 Task: Open Card Harassment Prevention Training in Board Social Media Analytics to Workspace Financial Modelling and add a team member Softage.4@softage.net, a label Orange, a checklist Medical Malpractice Law, an attachment from Trello, a color Orange and finally, add a card description 'Plan and execute company team-building activity at a board game cafe' and a comment 'Given the potential complexity of this task, let us ensure that we have a clear plan and process in place before beginning.'. Add a start date 'Jan 04, 1900' with a due date 'Jan 11, 1900'
Action: Mouse moved to (474, 182)
Screenshot: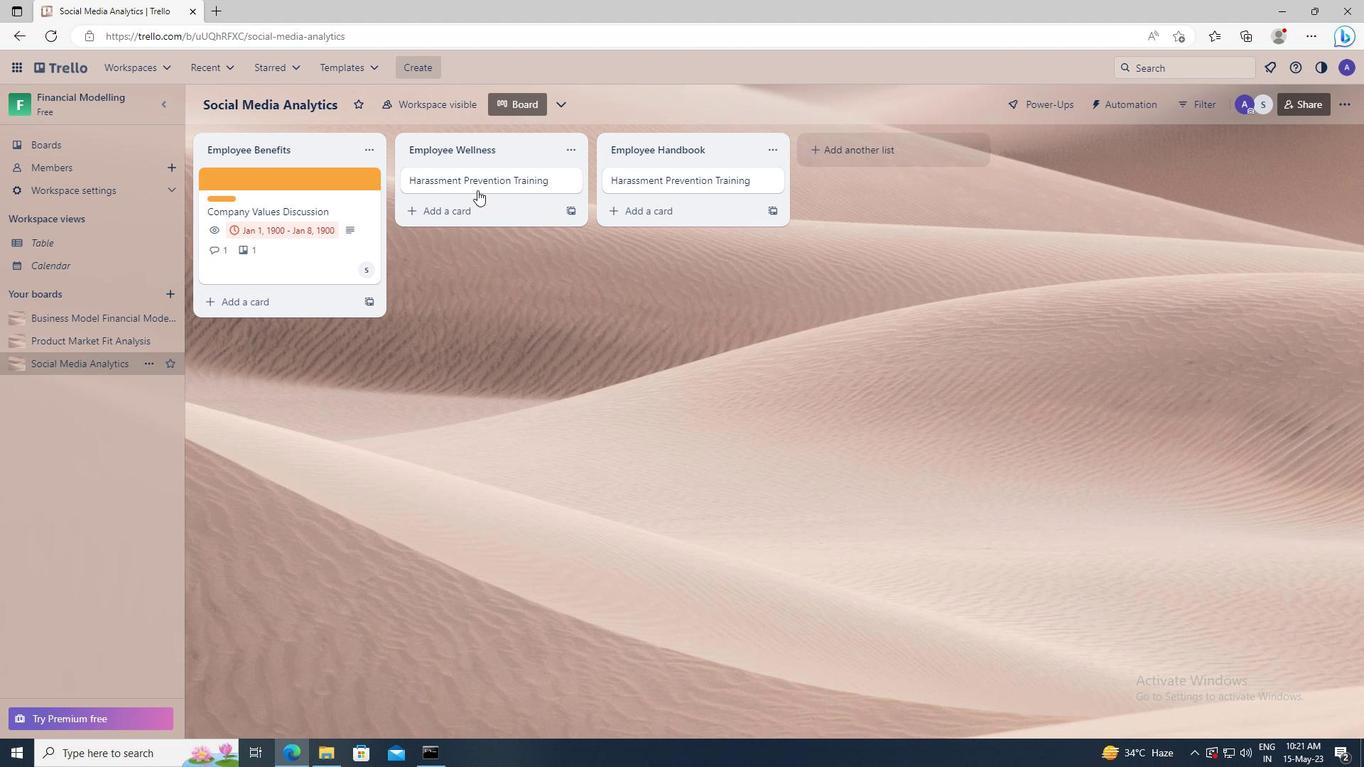 
Action: Mouse pressed left at (474, 182)
Screenshot: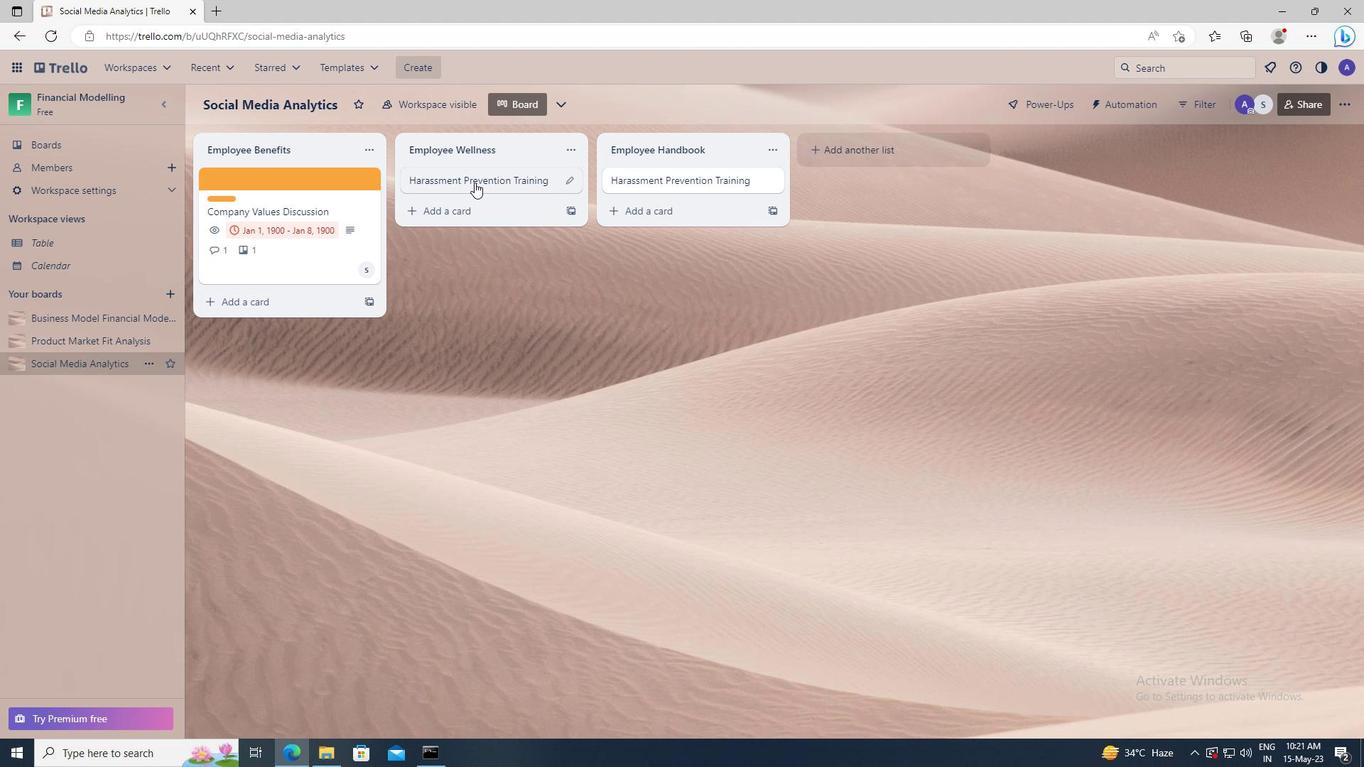 
Action: Mouse moved to (843, 230)
Screenshot: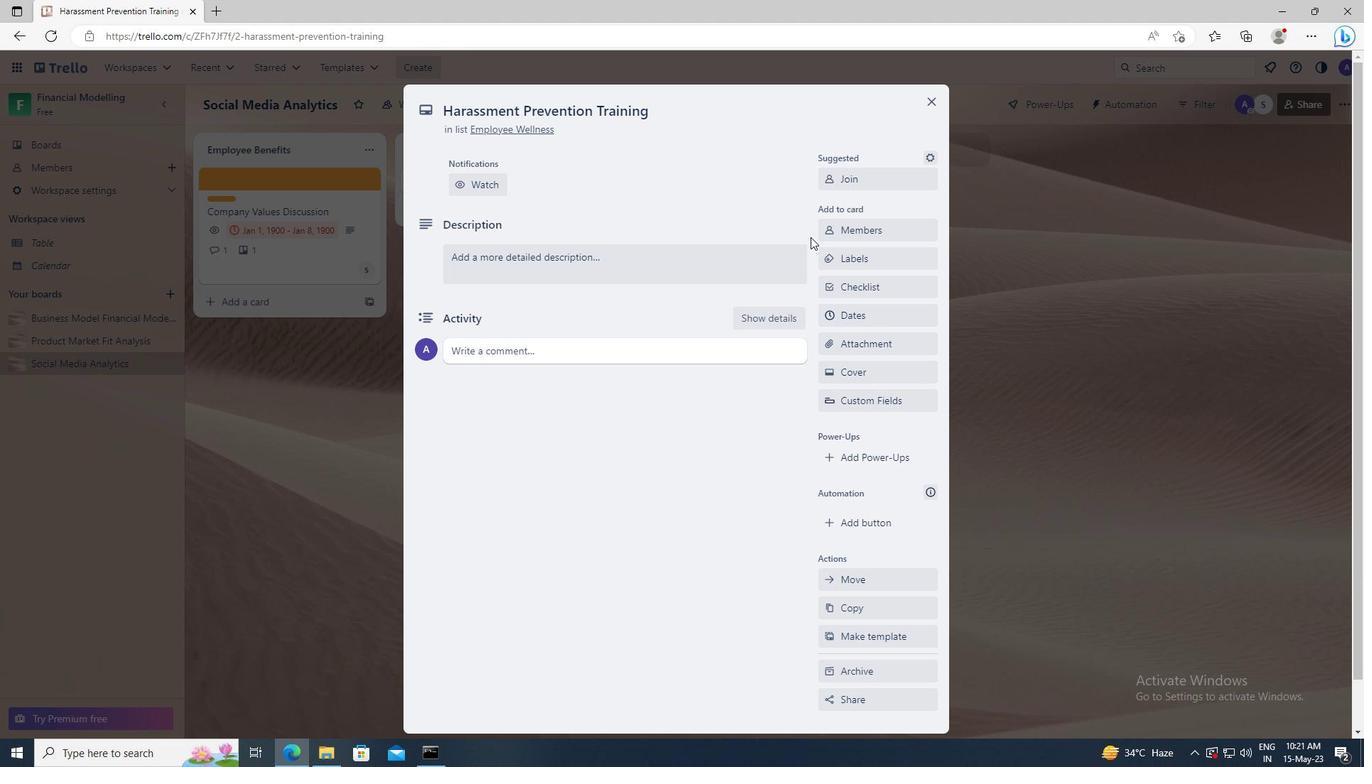 
Action: Mouse pressed left at (843, 230)
Screenshot: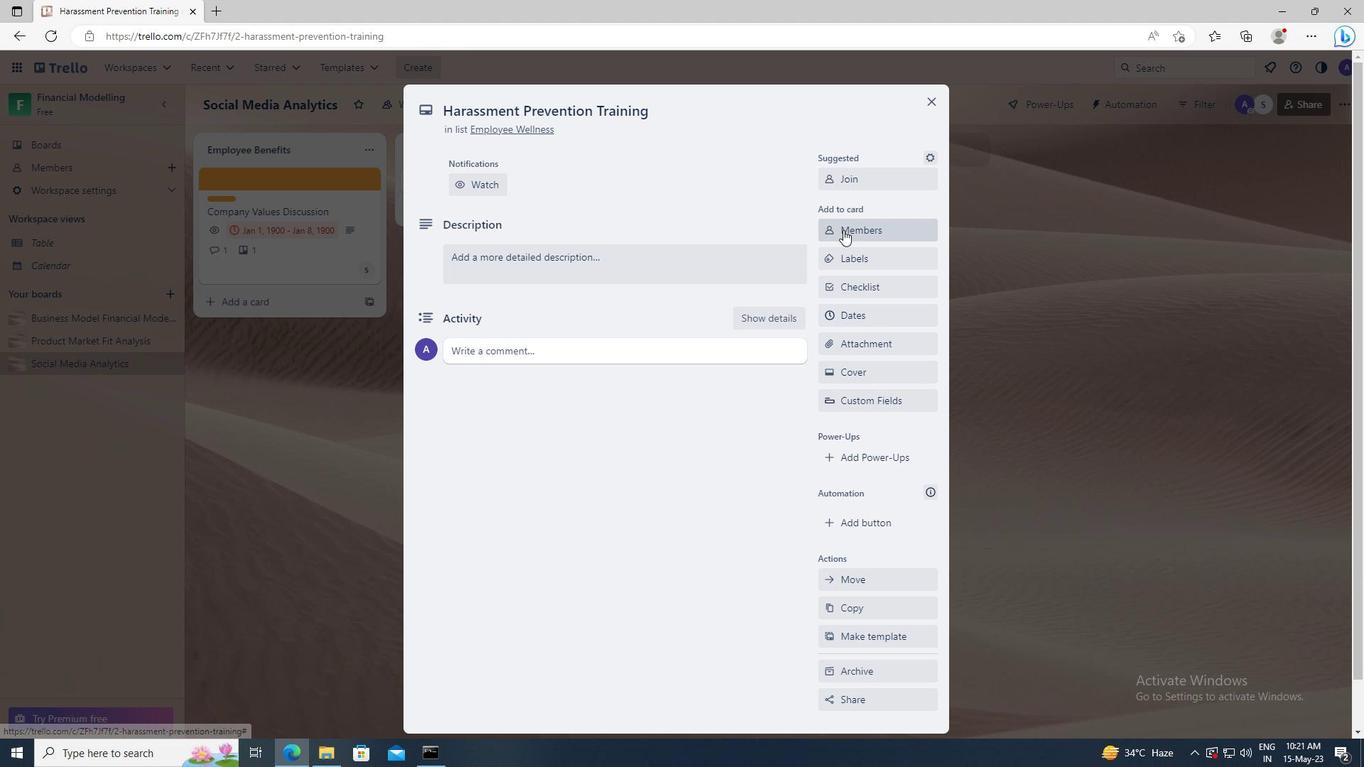 
Action: Mouse moved to (850, 293)
Screenshot: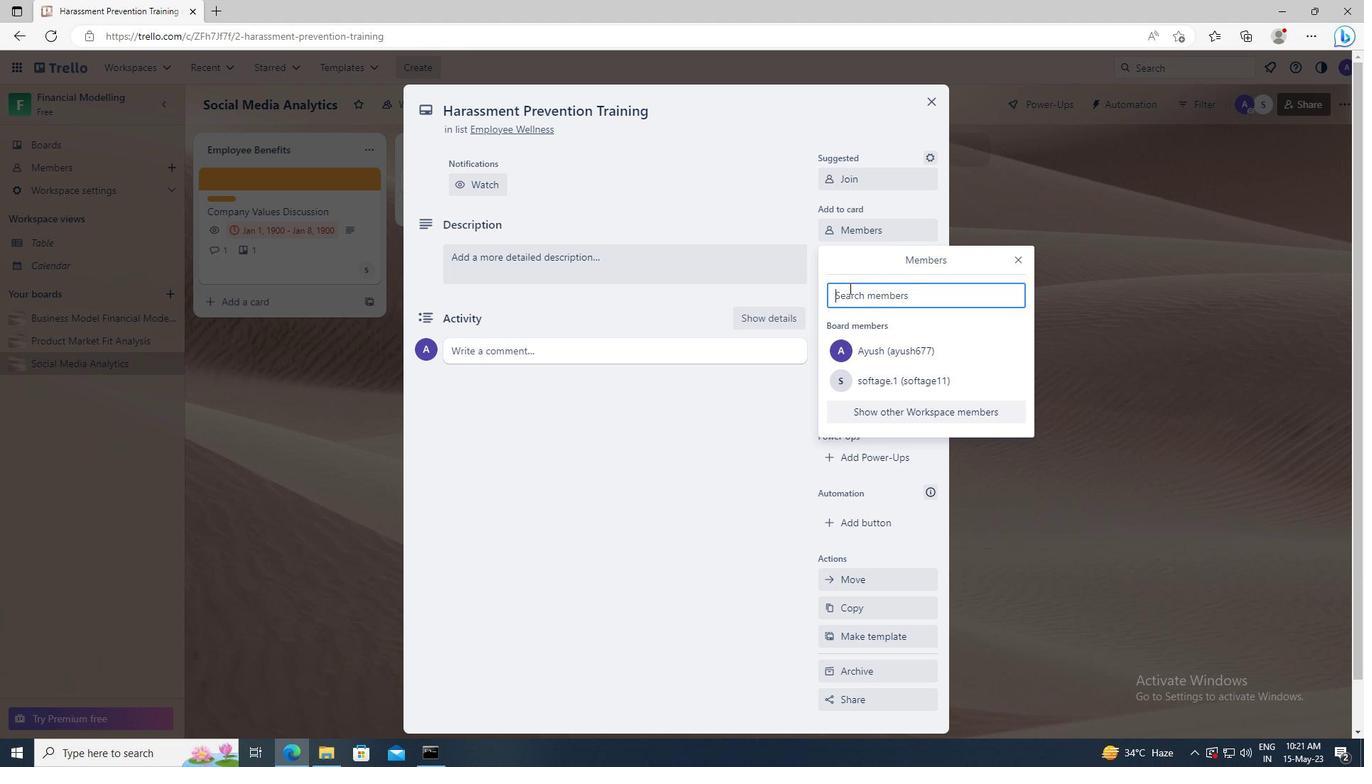 
Action: Mouse pressed left at (850, 293)
Screenshot: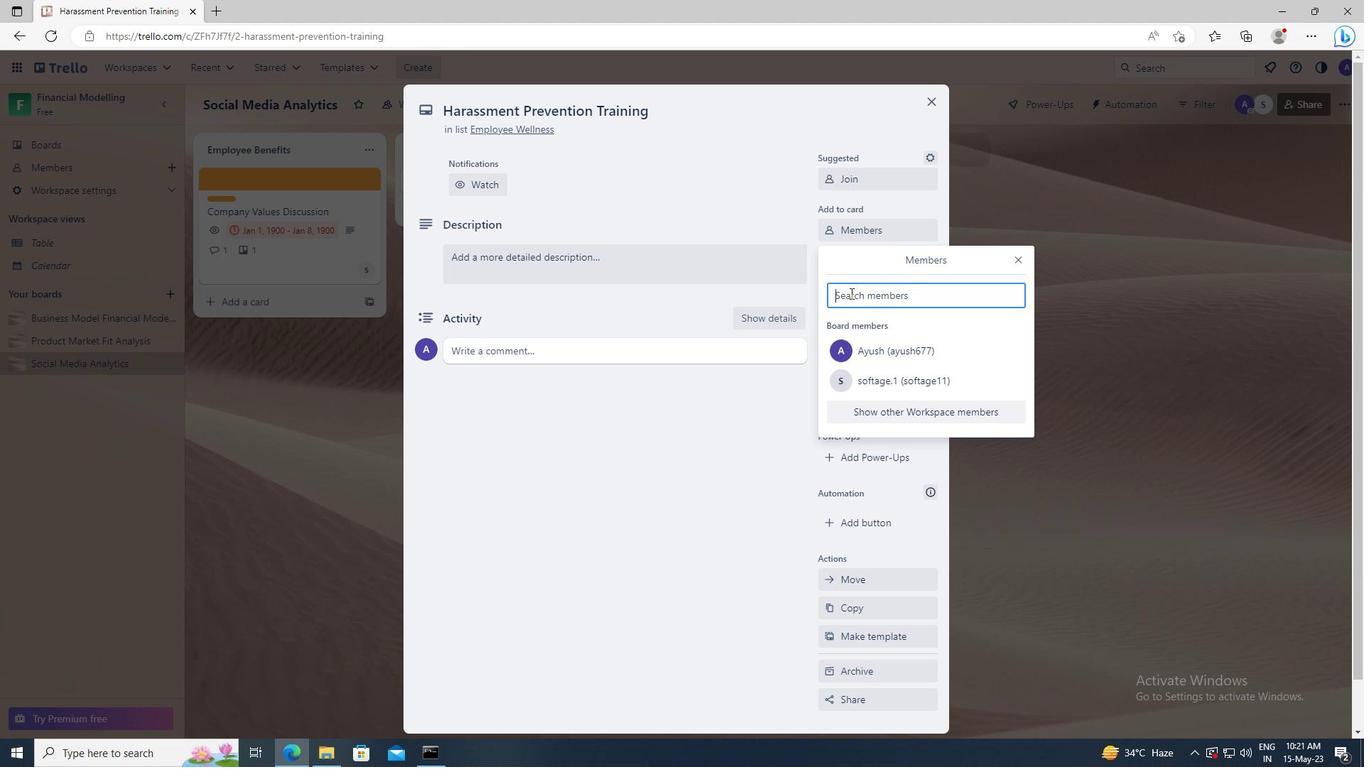 
Action: Key pressed <Key.shift>SOFTAGE.4
Screenshot: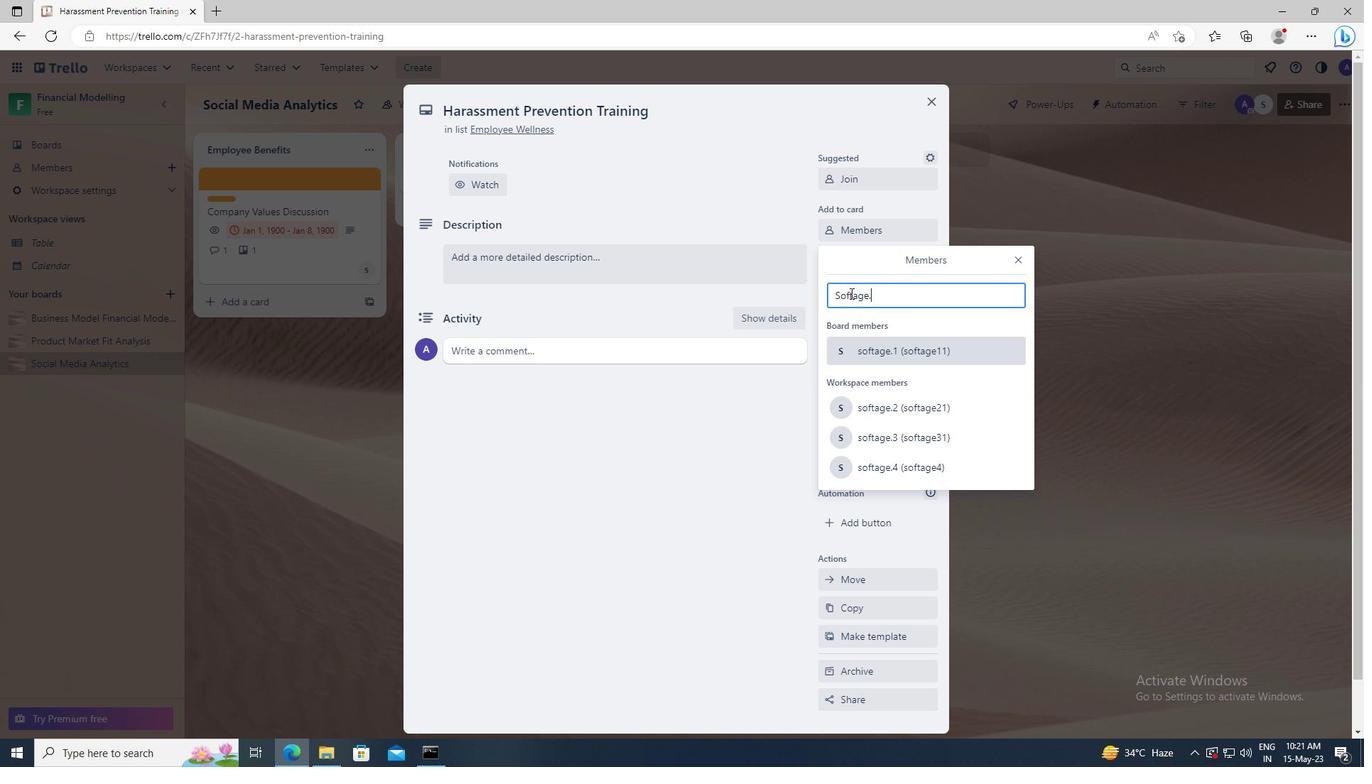 
Action: Mouse moved to (858, 426)
Screenshot: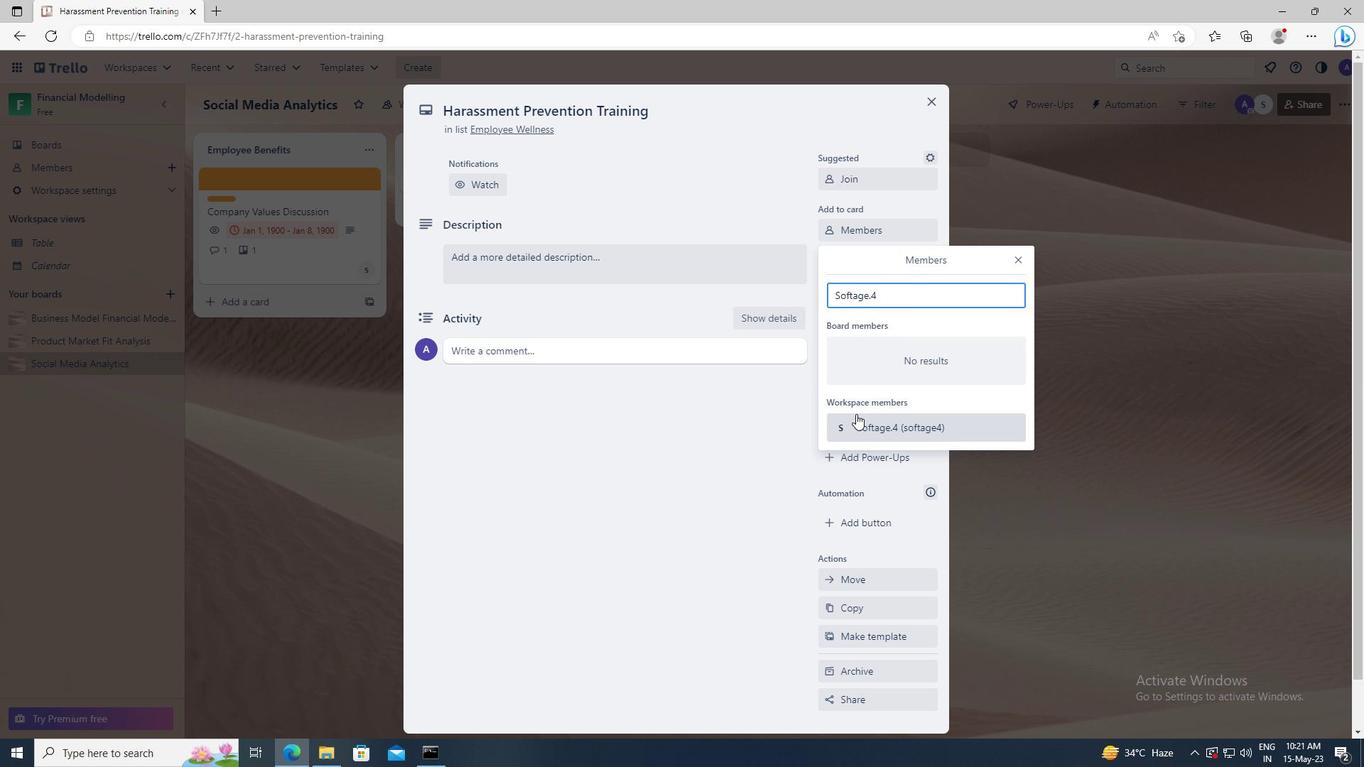 
Action: Mouse pressed left at (858, 426)
Screenshot: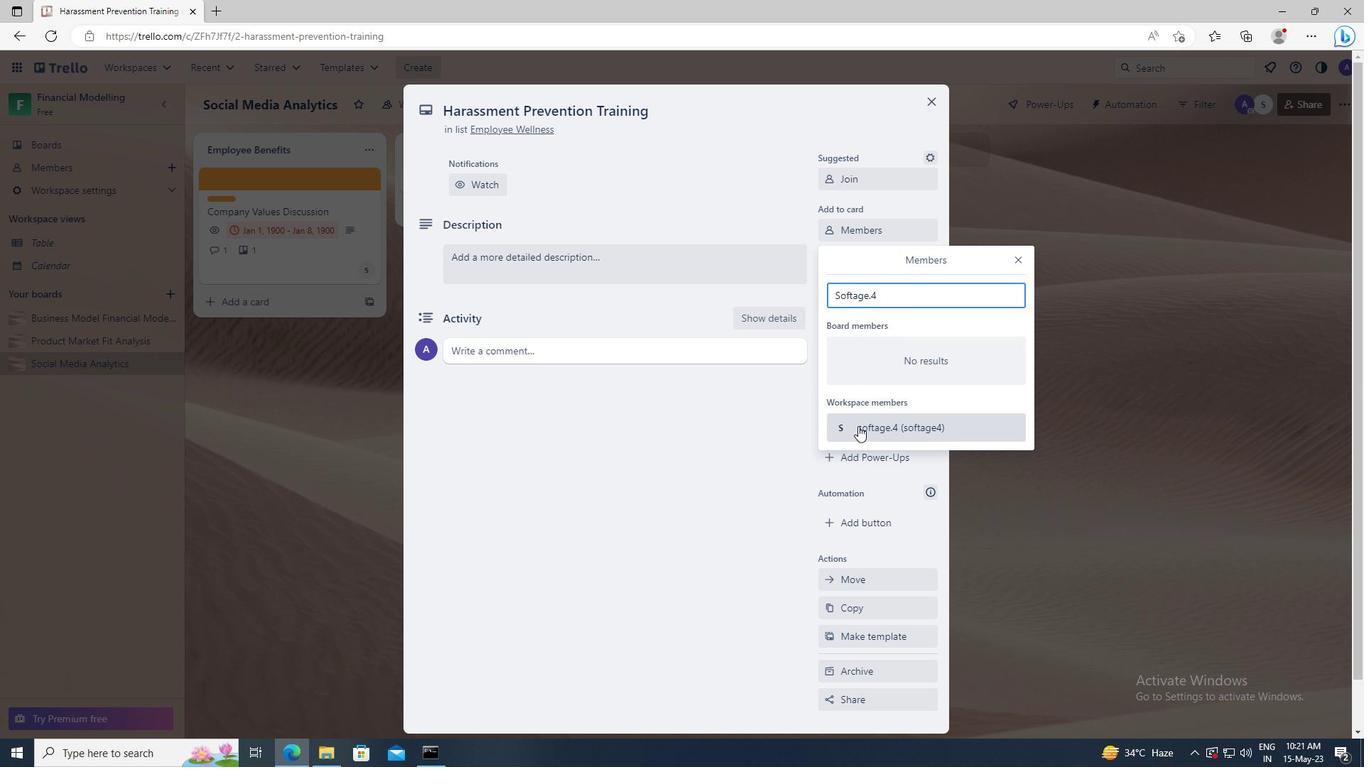 
Action: Mouse moved to (1016, 259)
Screenshot: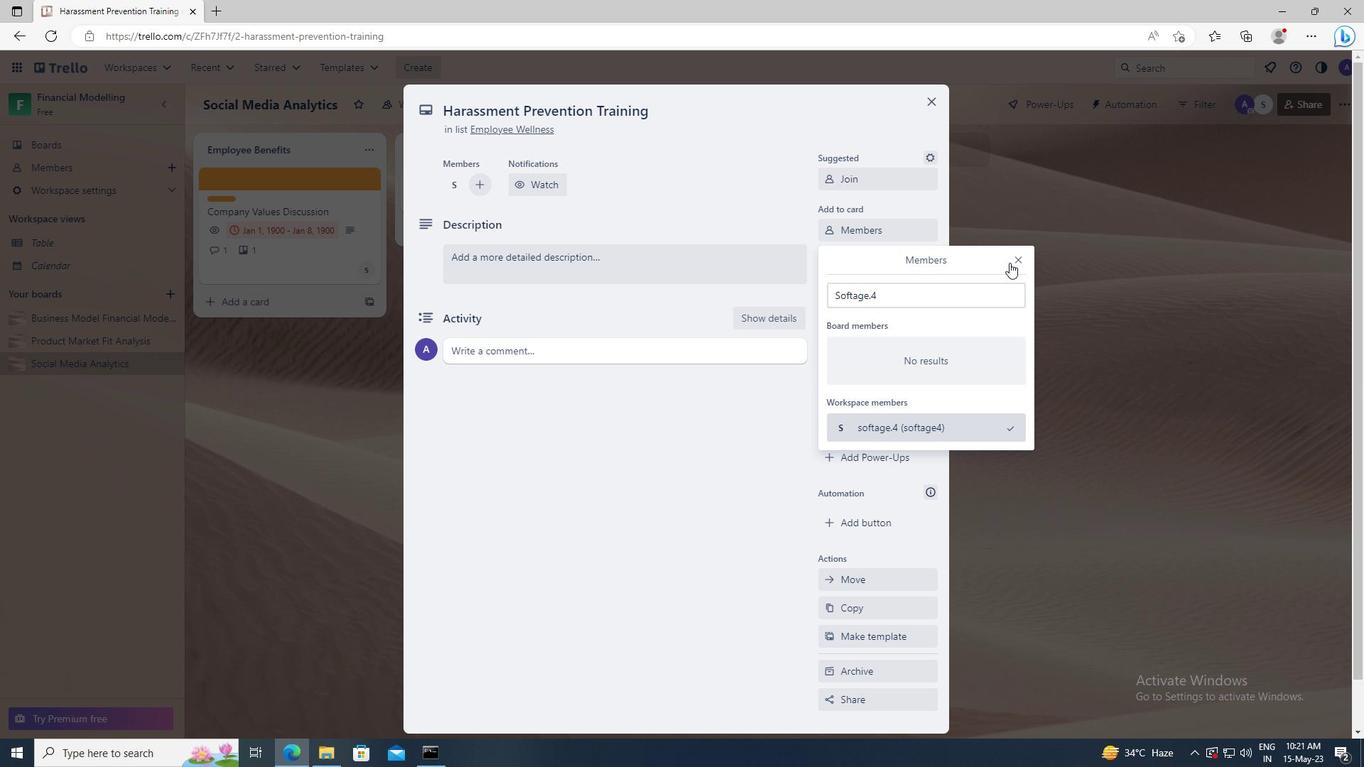 
Action: Mouse pressed left at (1016, 259)
Screenshot: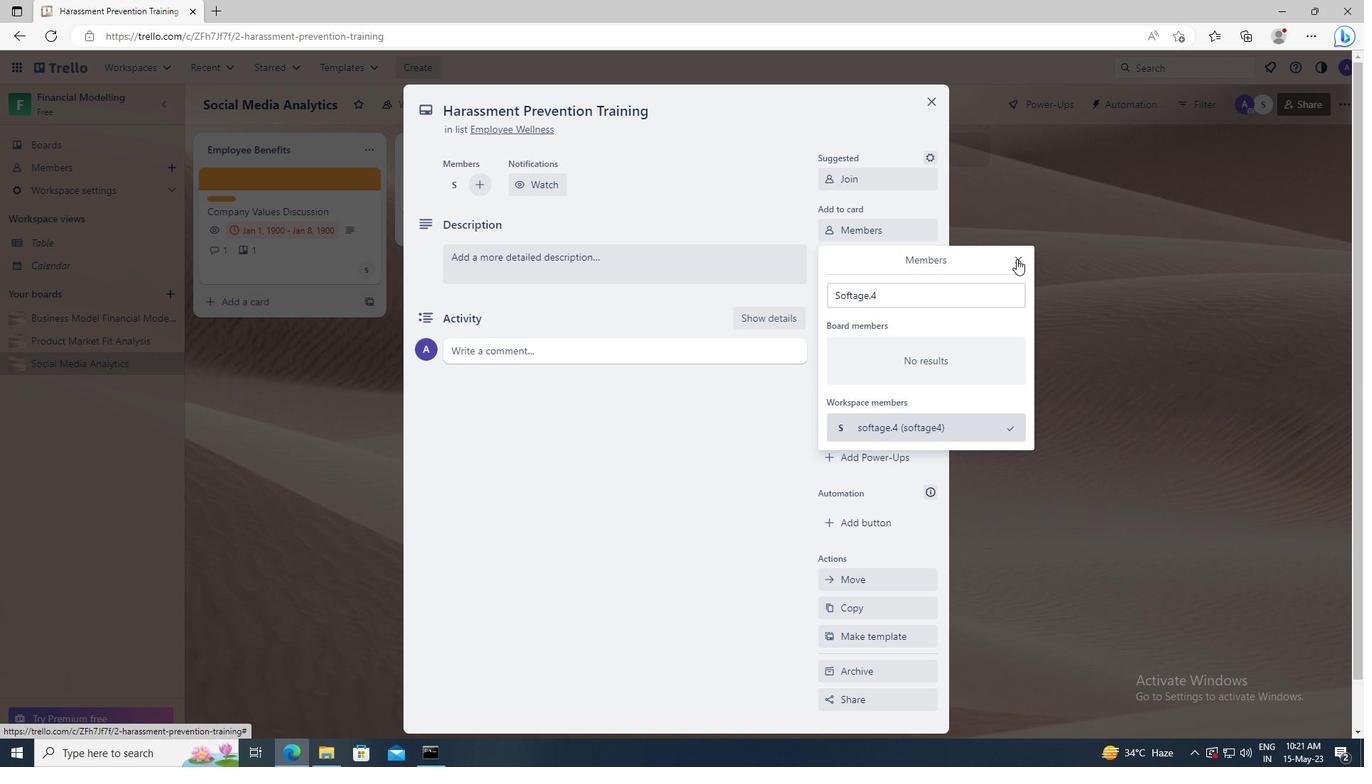 
Action: Mouse moved to (871, 262)
Screenshot: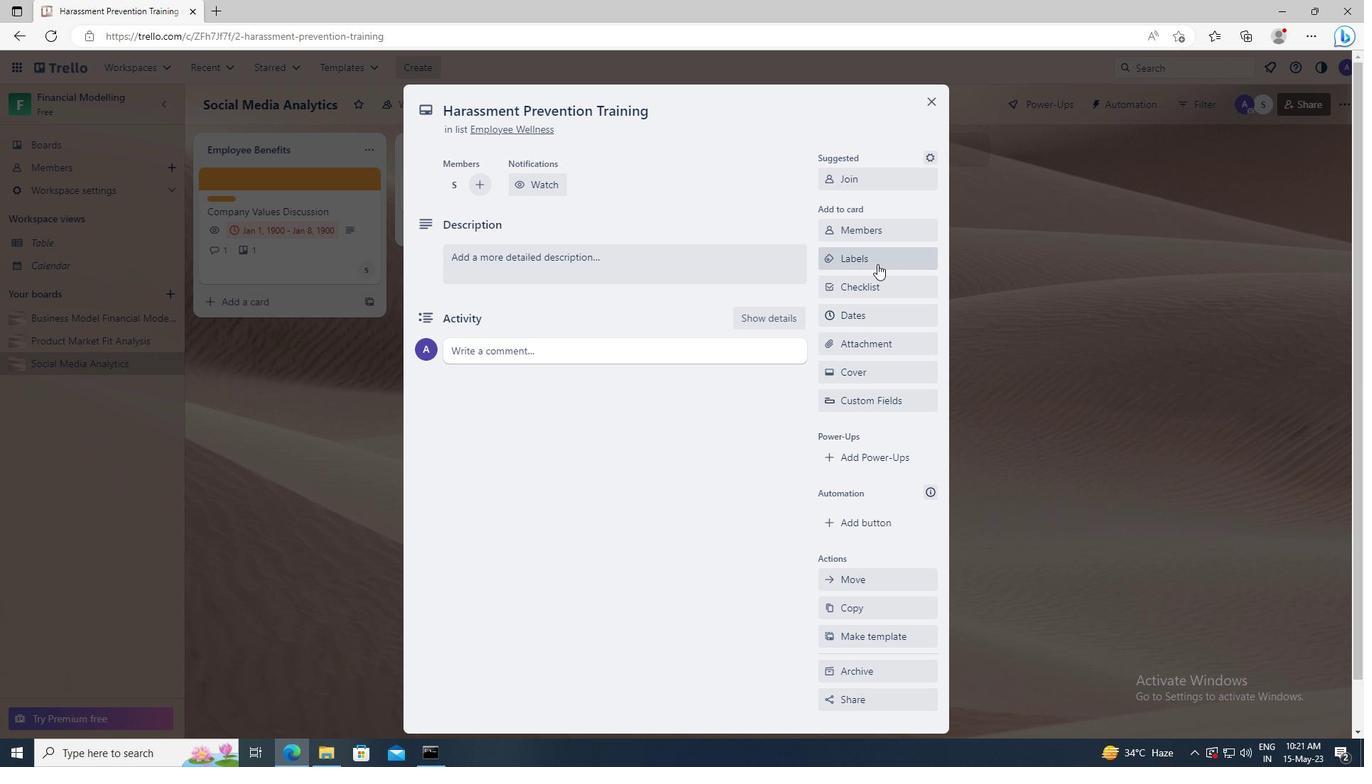 
Action: Mouse pressed left at (871, 262)
Screenshot: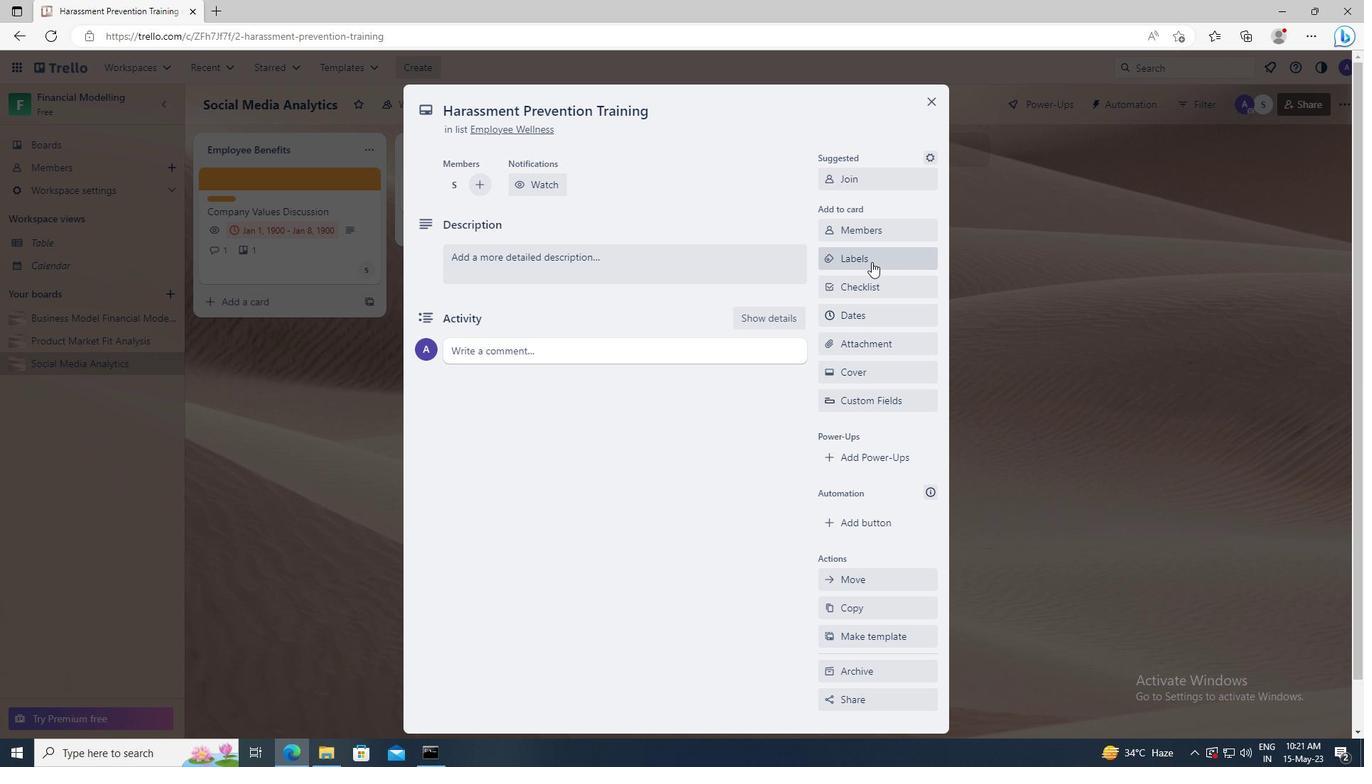 
Action: Mouse moved to (908, 537)
Screenshot: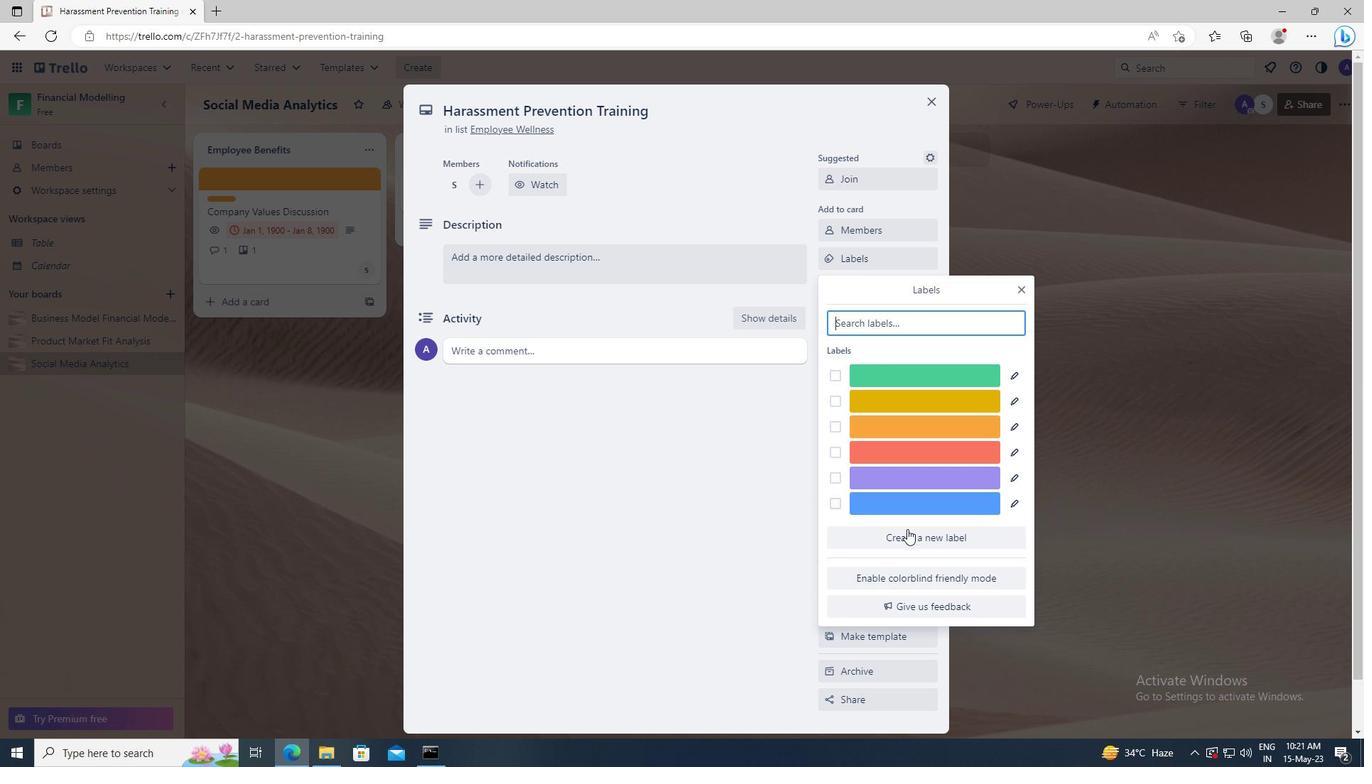 
Action: Mouse pressed left at (908, 537)
Screenshot: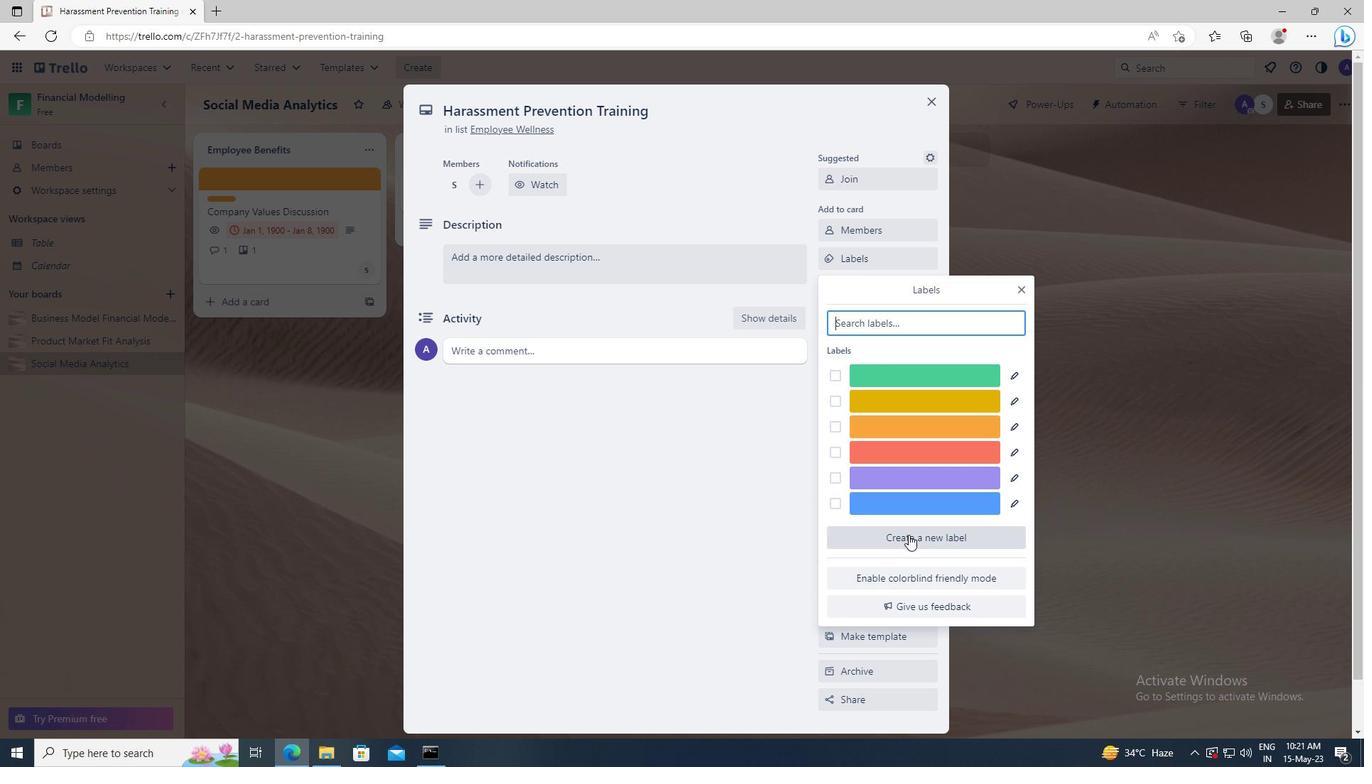 
Action: Mouse moved to (927, 496)
Screenshot: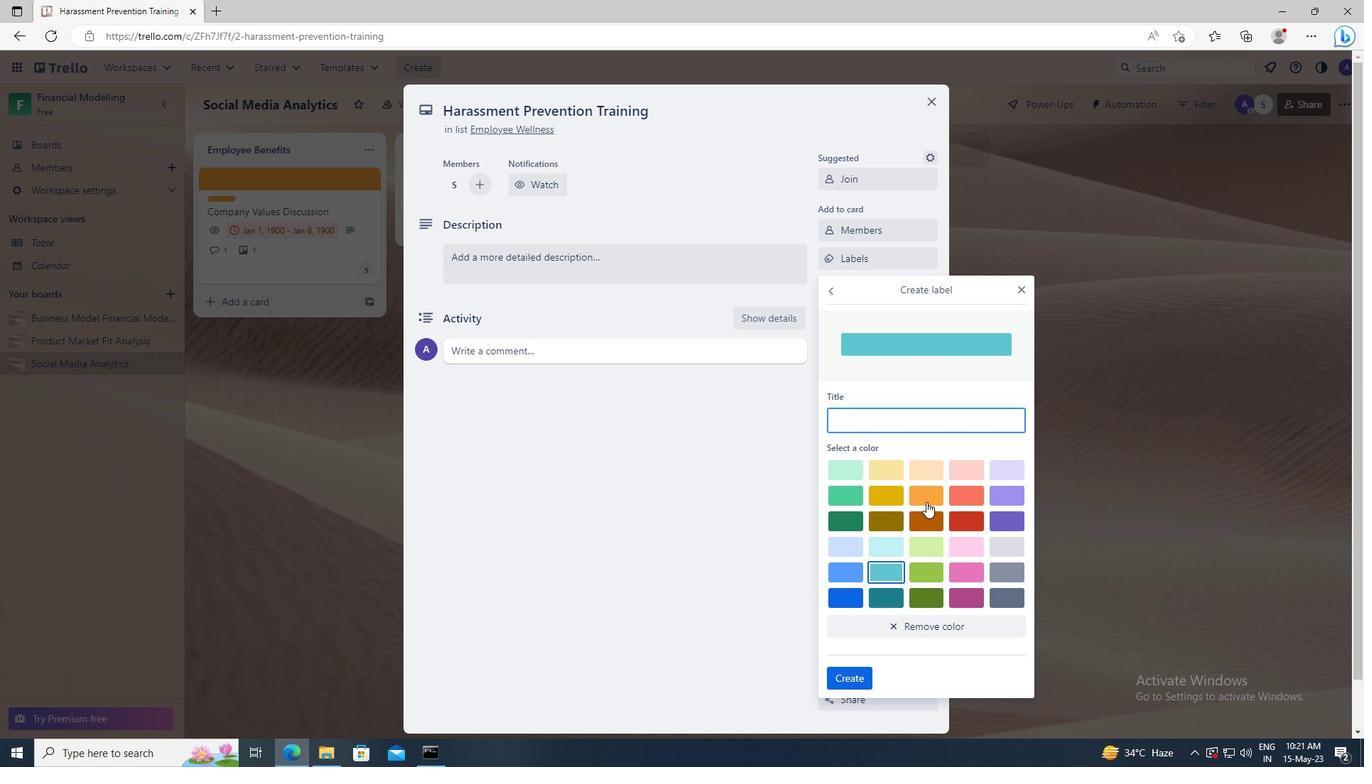 
Action: Mouse pressed left at (927, 496)
Screenshot: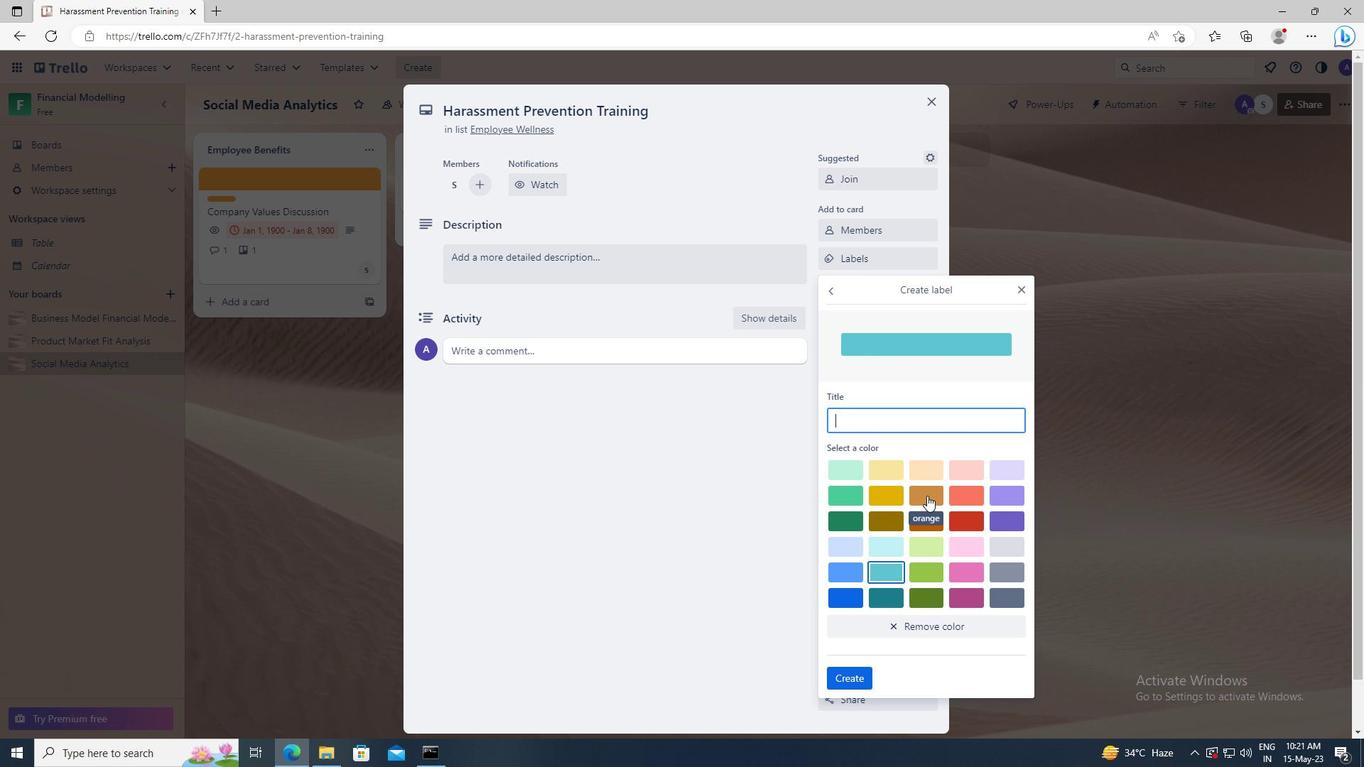 
Action: Mouse moved to (852, 678)
Screenshot: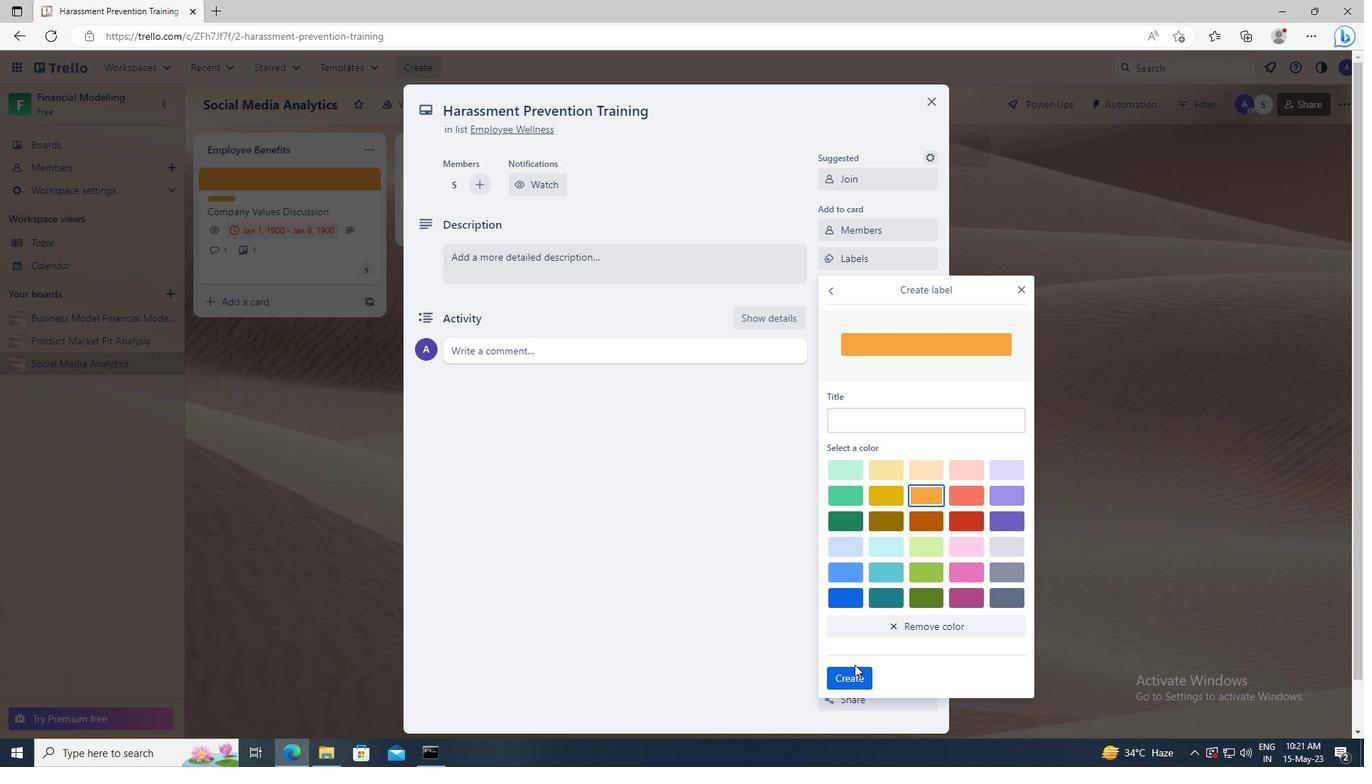 
Action: Mouse pressed left at (852, 678)
Screenshot: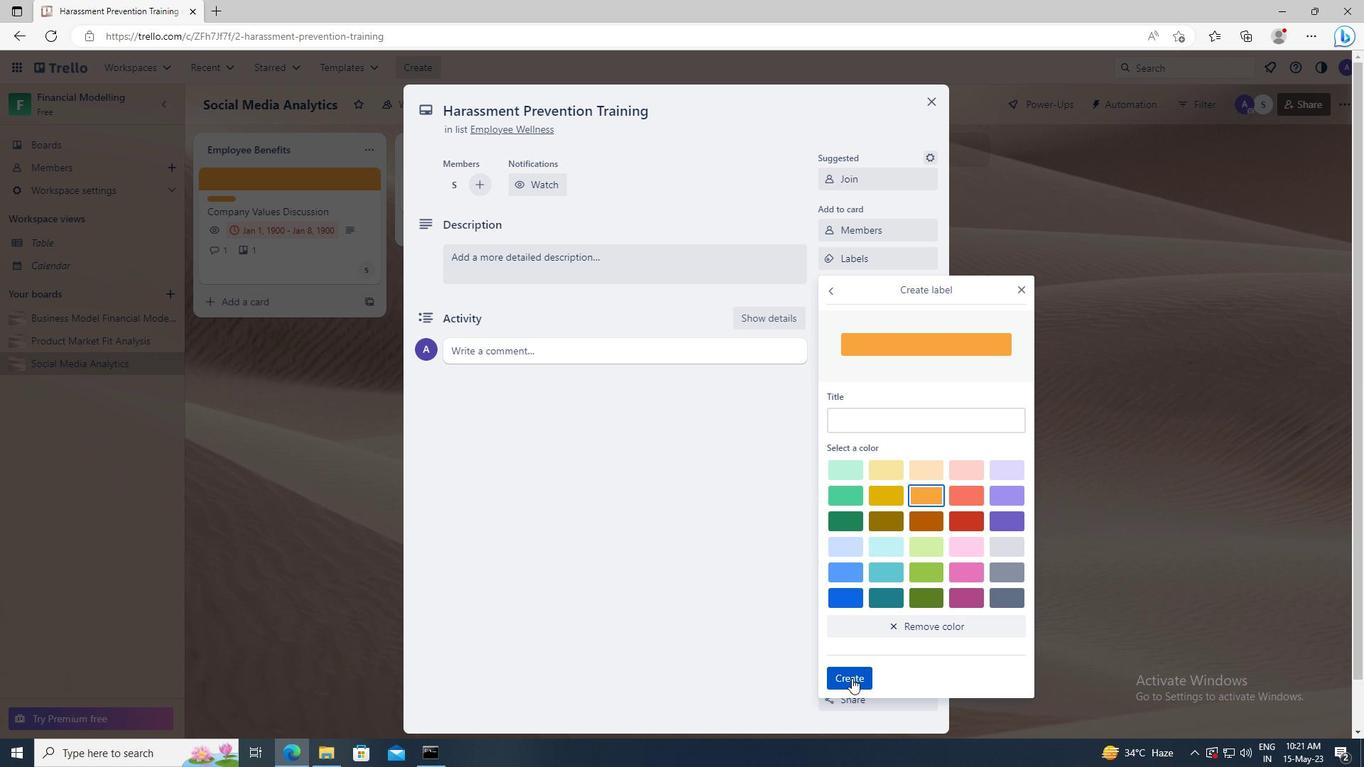 
Action: Mouse moved to (1021, 287)
Screenshot: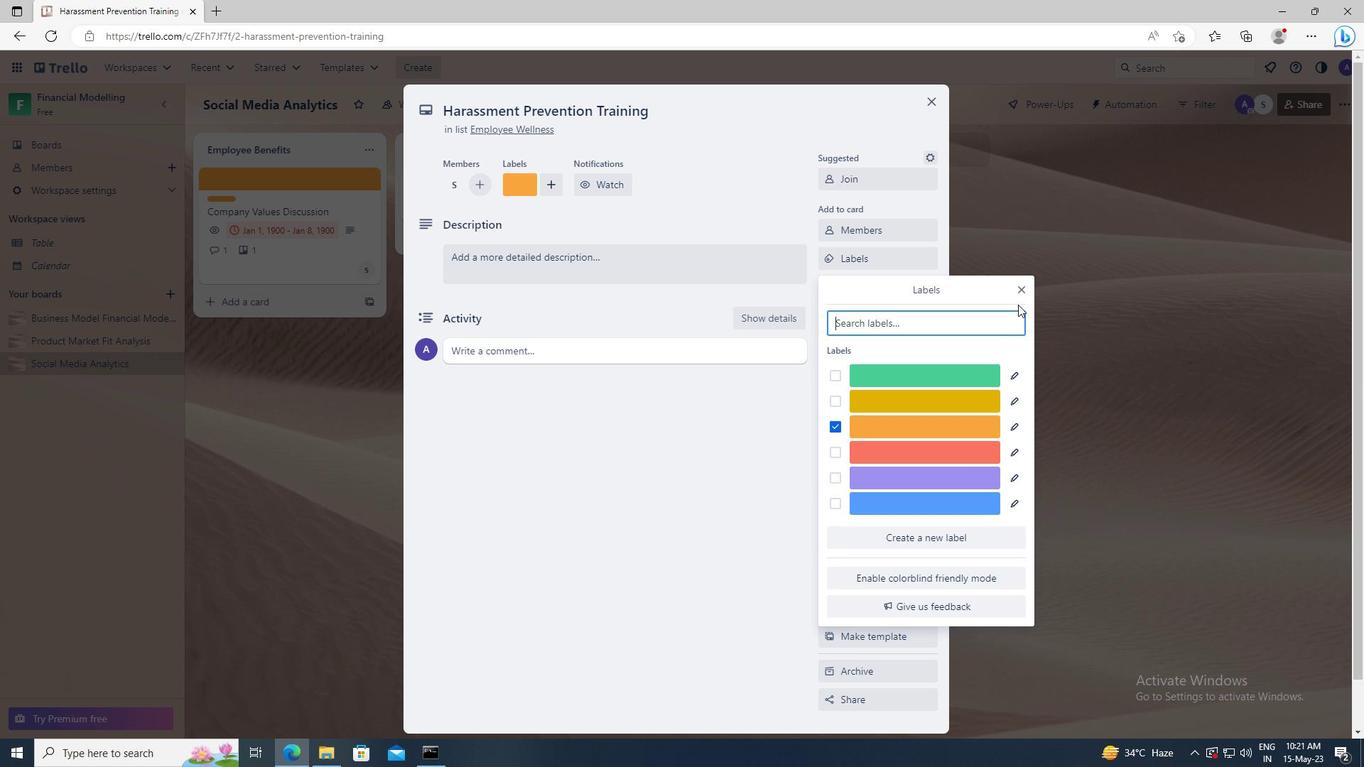 
Action: Mouse pressed left at (1021, 287)
Screenshot: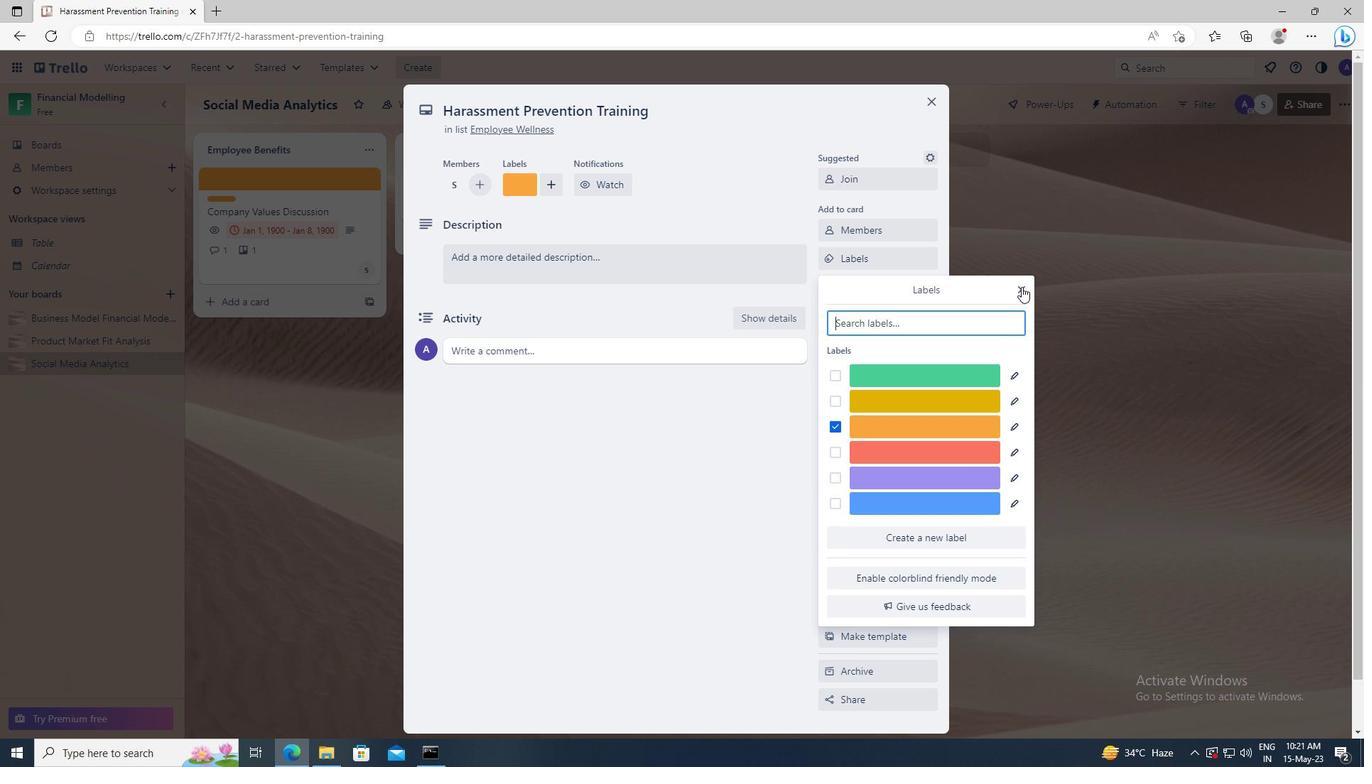 
Action: Mouse moved to (901, 285)
Screenshot: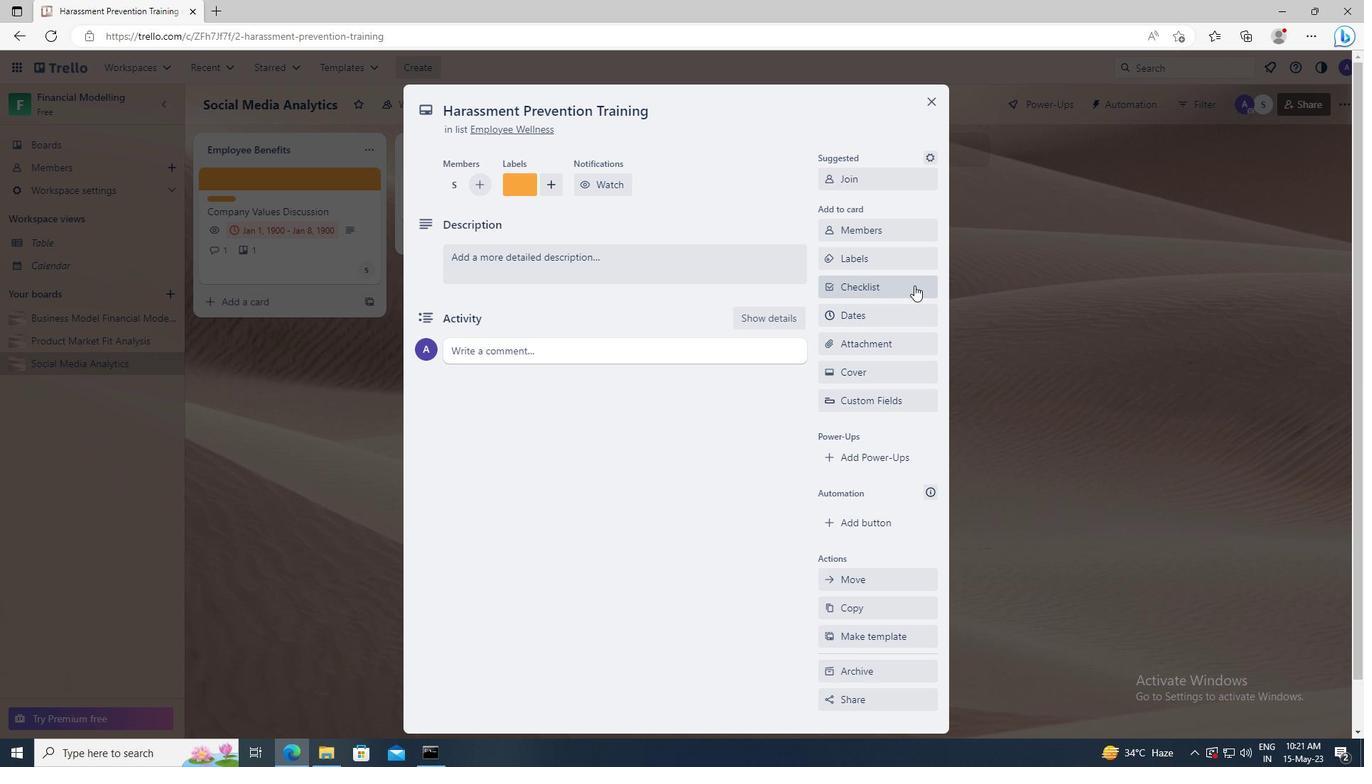 
Action: Mouse pressed left at (901, 285)
Screenshot: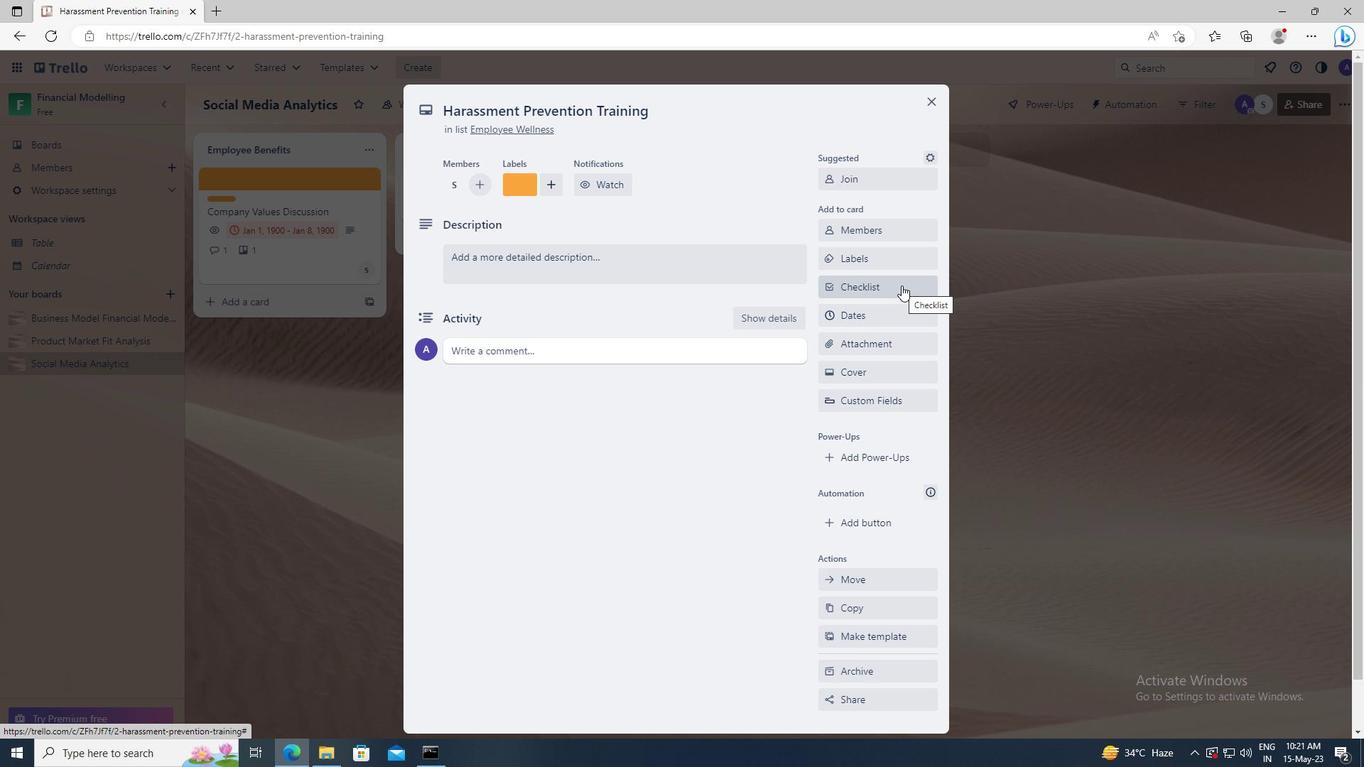 
Action: Key pressed <Key.shift>MEDICAL<Key.space><Key.shift>MALPRACTICE<Key.space><Key.shift>LAW
Screenshot: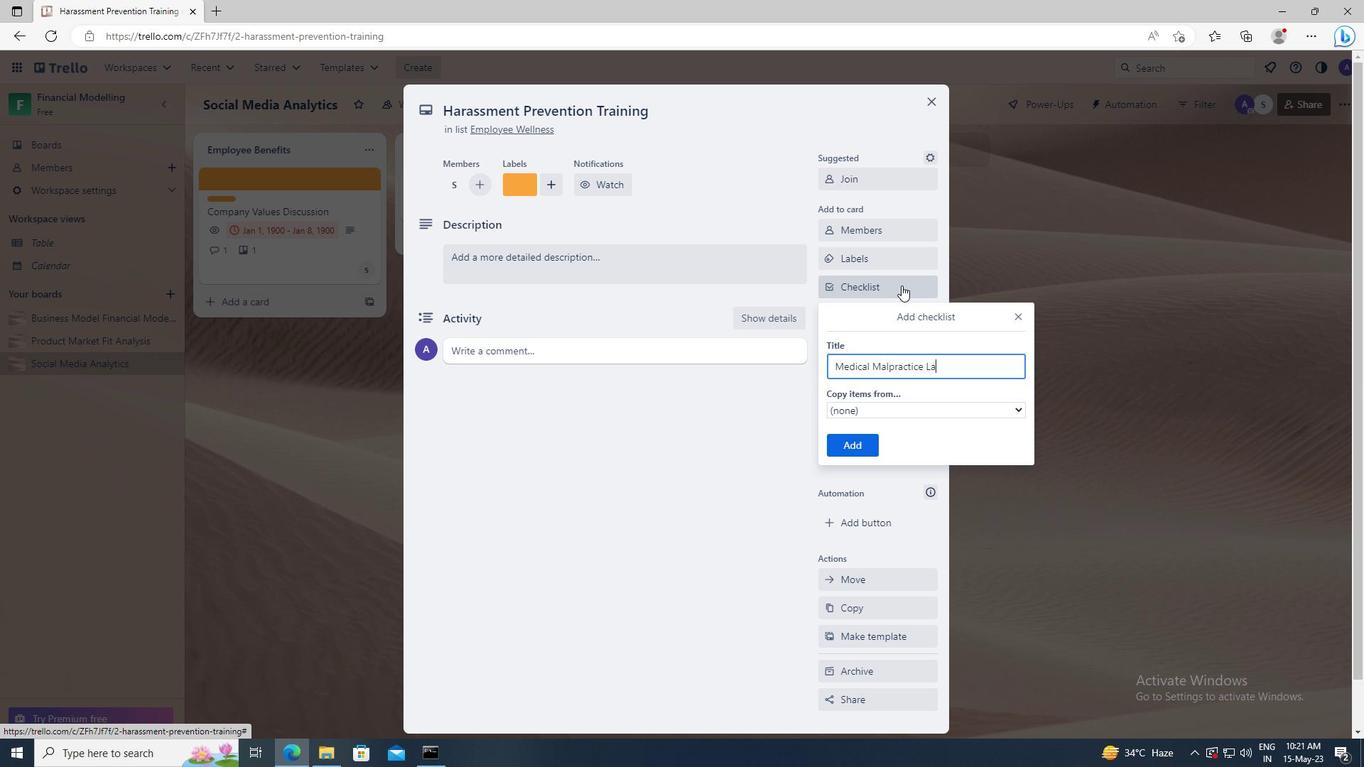 
Action: Mouse moved to (864, 443)
Screenshot: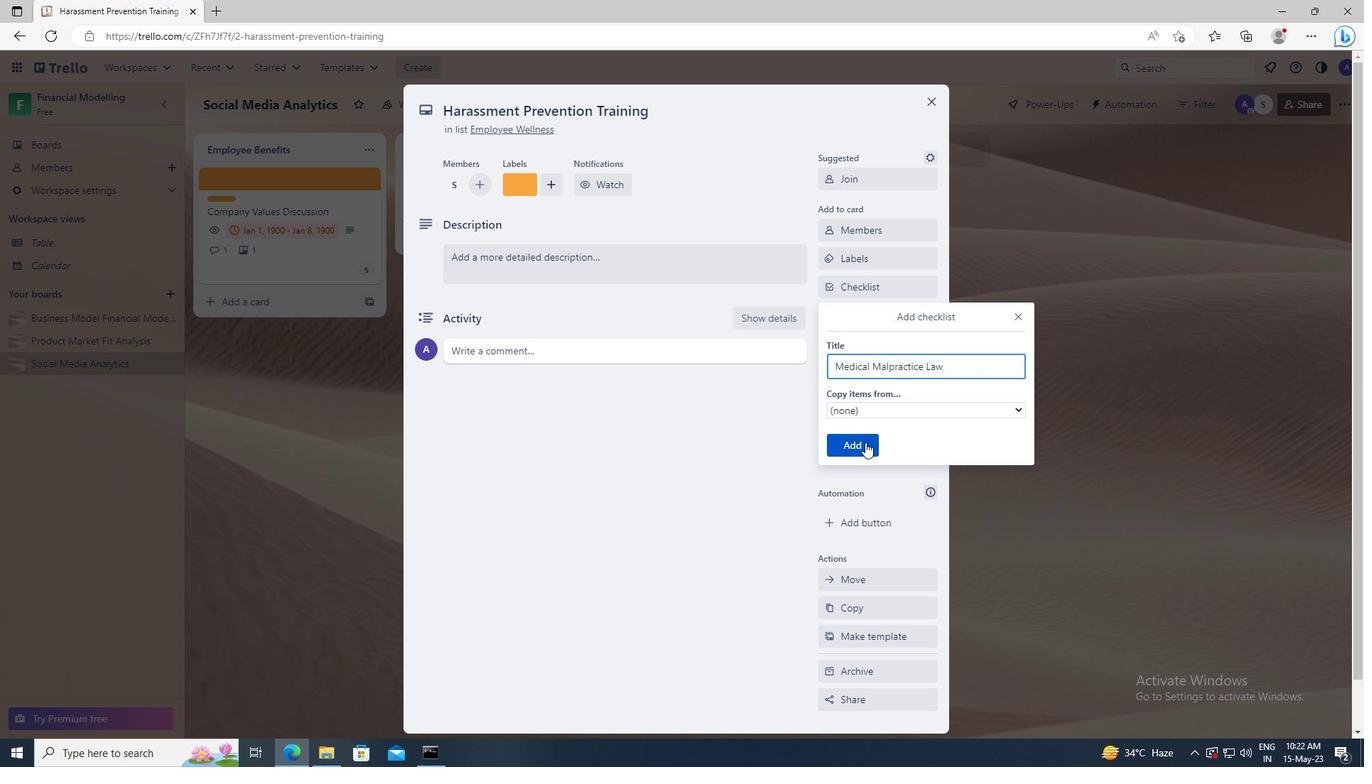 
Action: Mouse pressed left at (864, 443)
Screenshot: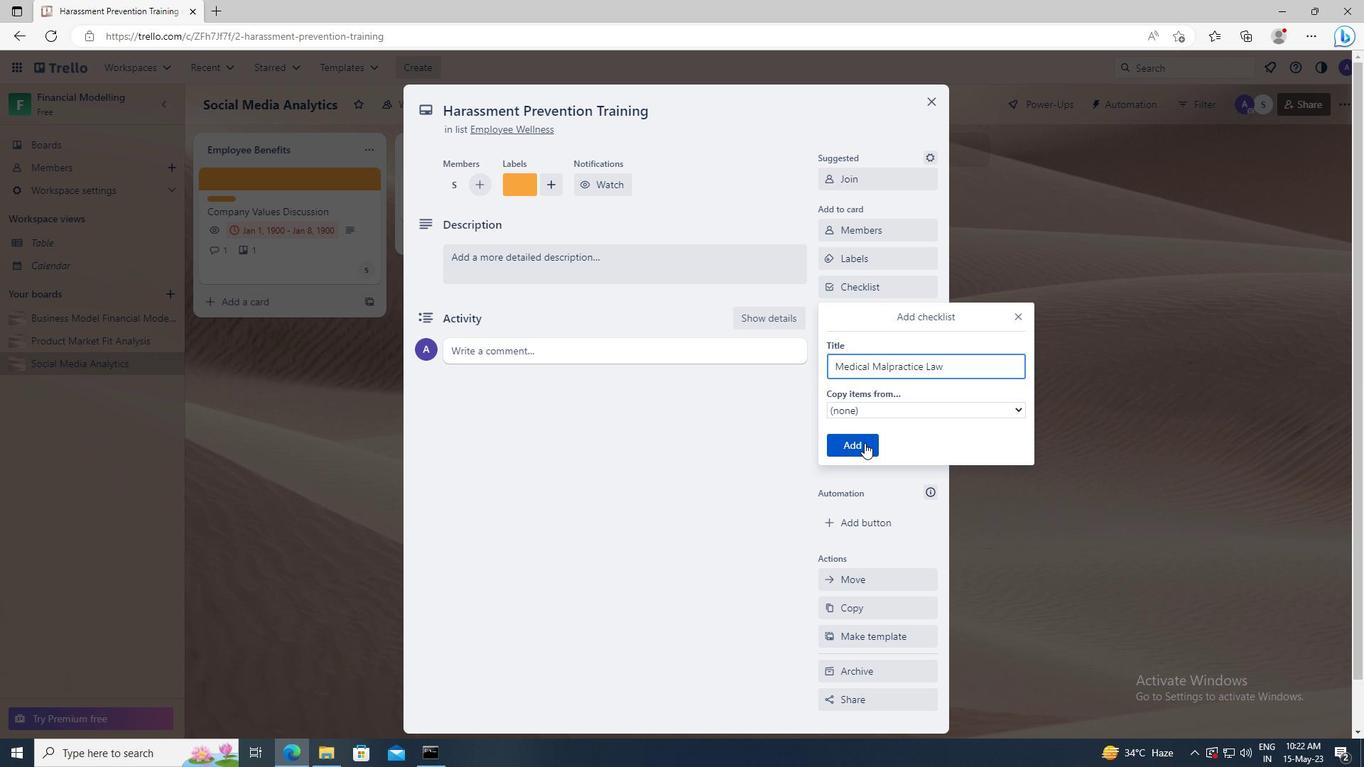 
Action: Mouse moved to (855, 349)
Screenshot: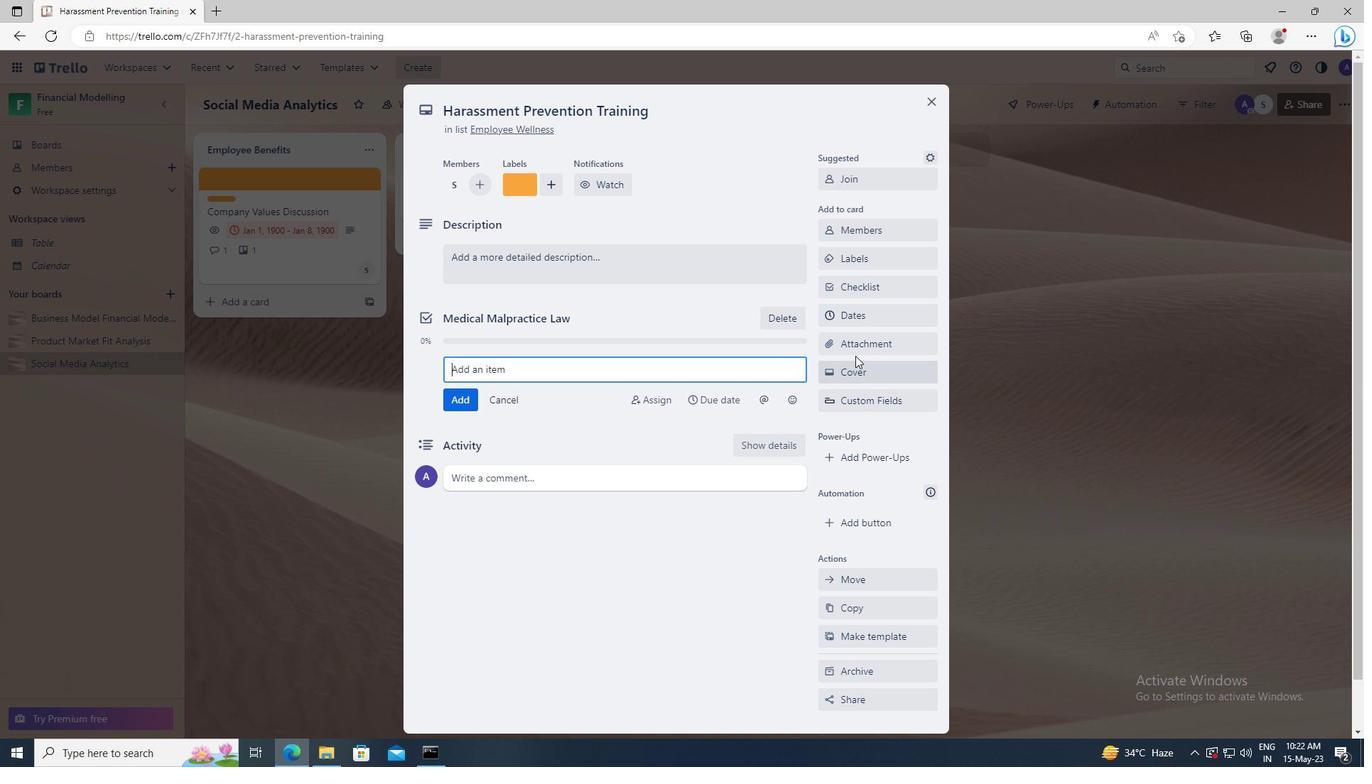 
Action: Mouse pressed left at (855, 349)
Screenshot: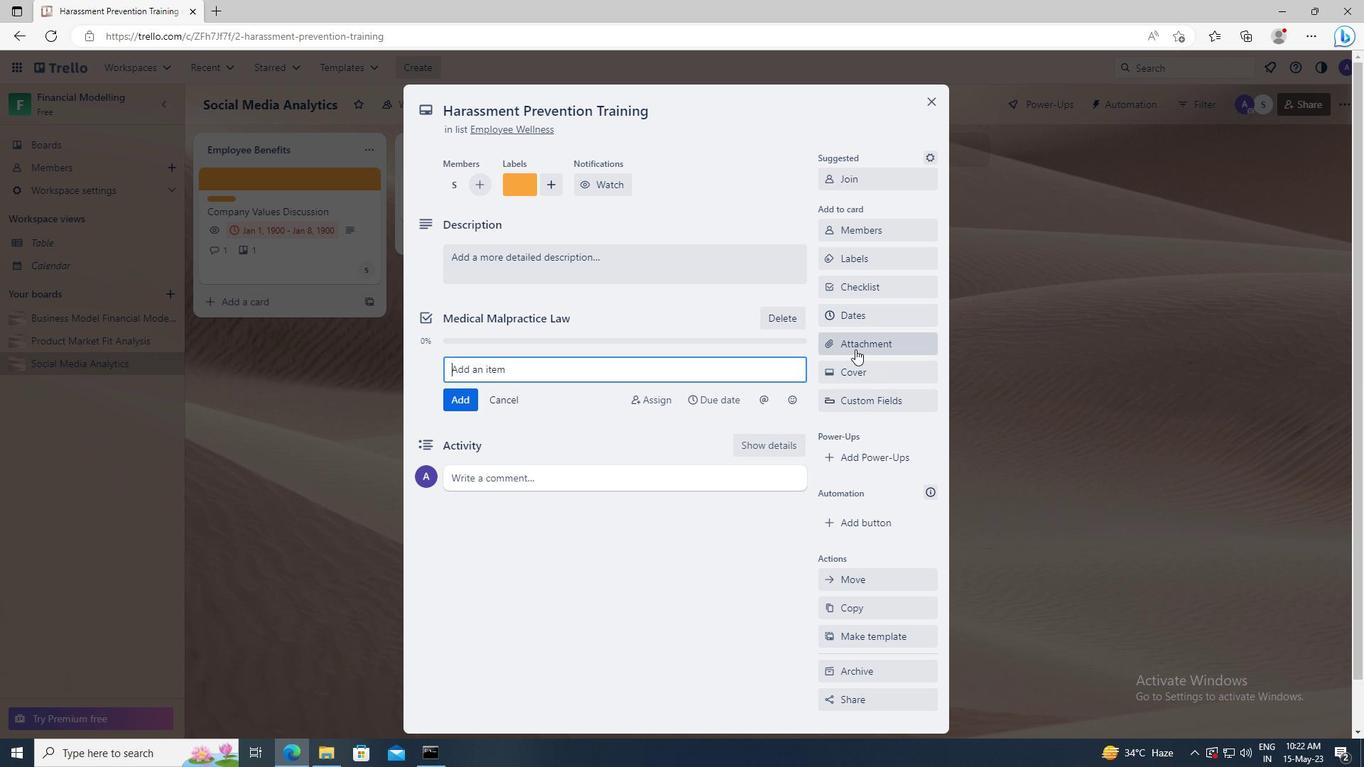 
Action: Mouse moved to (852, 432)
Screenshot: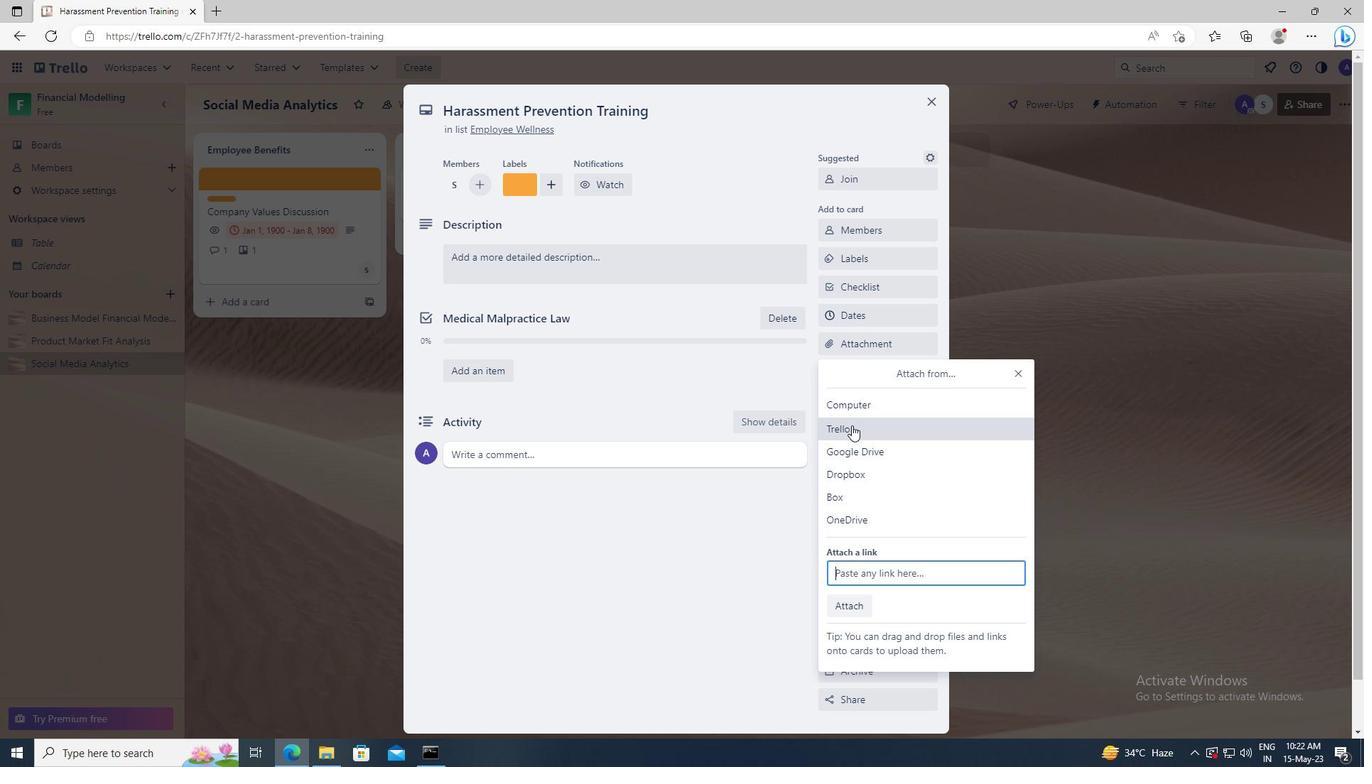 
Action: Mouse pressed left at (852, 432)
Screenshot: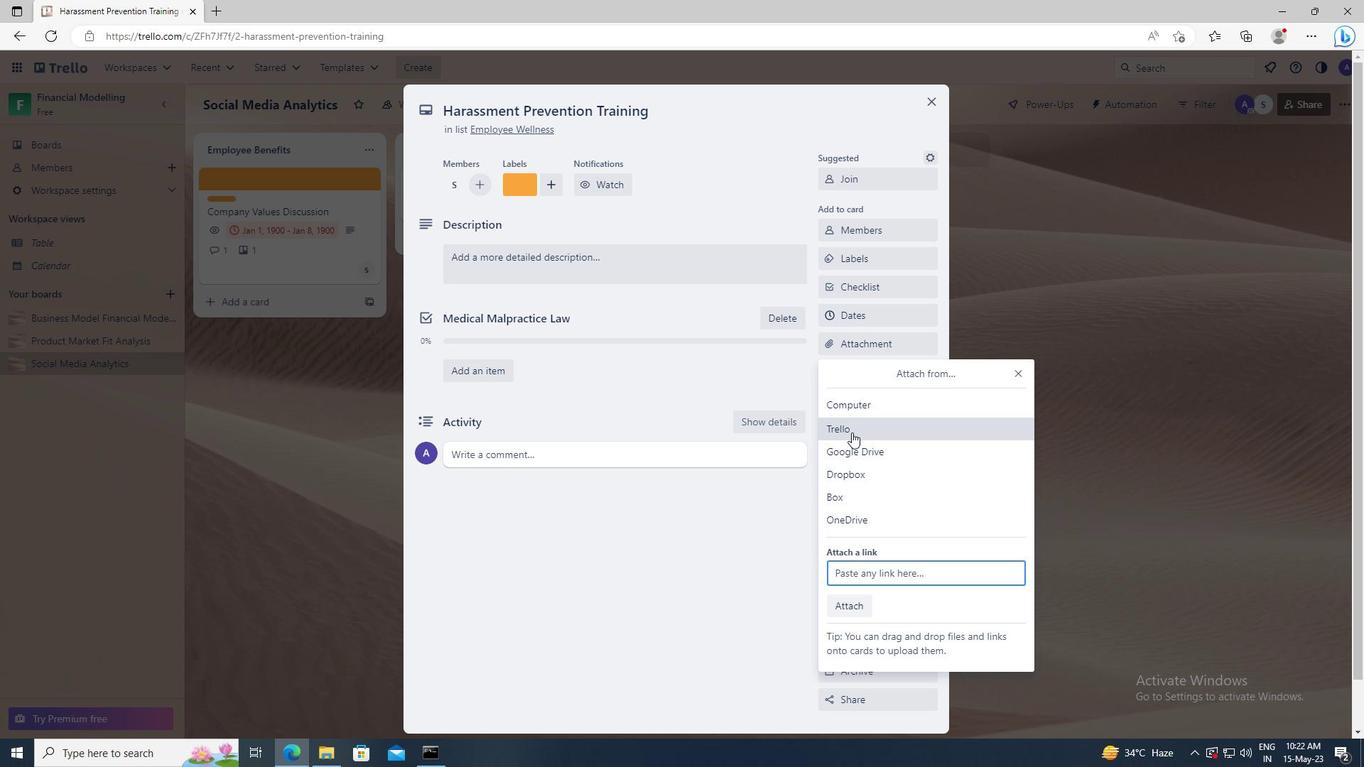 
Action: Mouse moved to (852, 347)
Screenshot: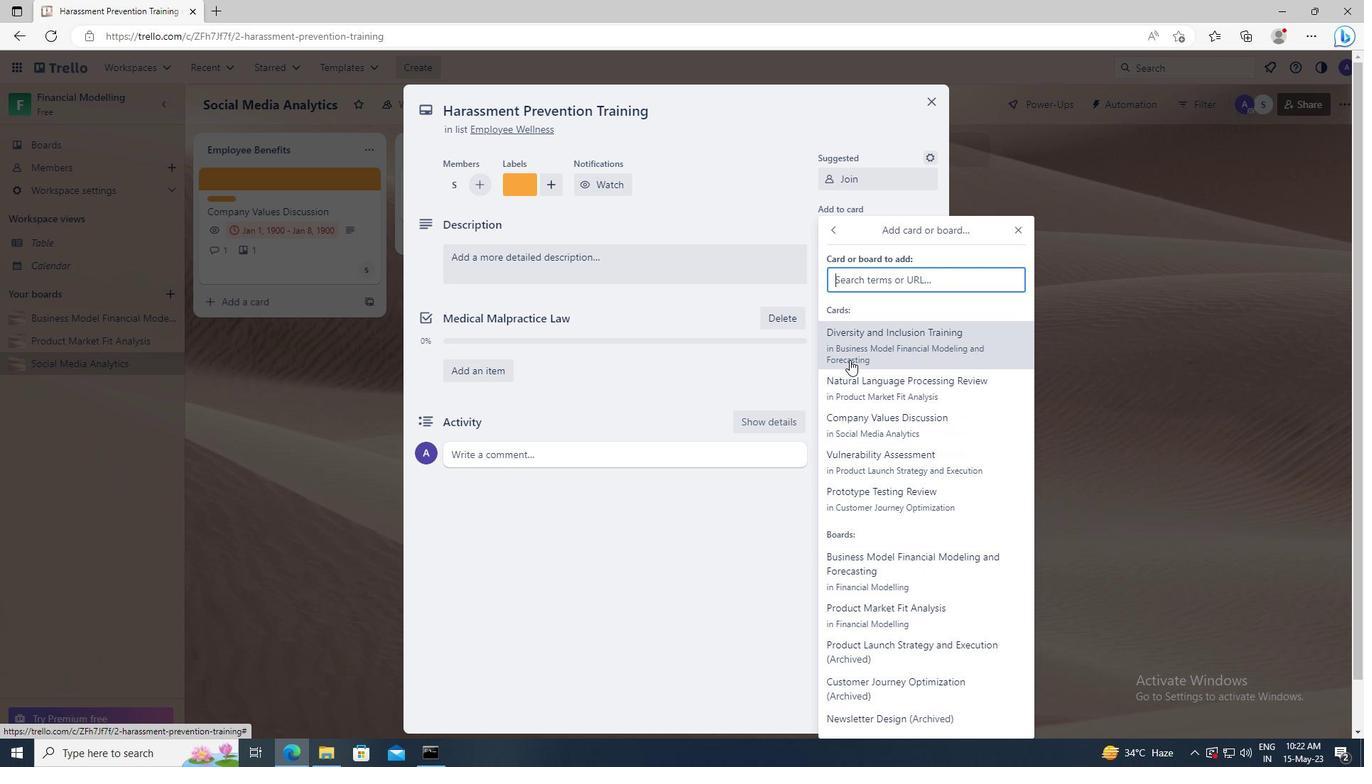 
Action: Mouse pressed left at (852, 347)
Screenshot: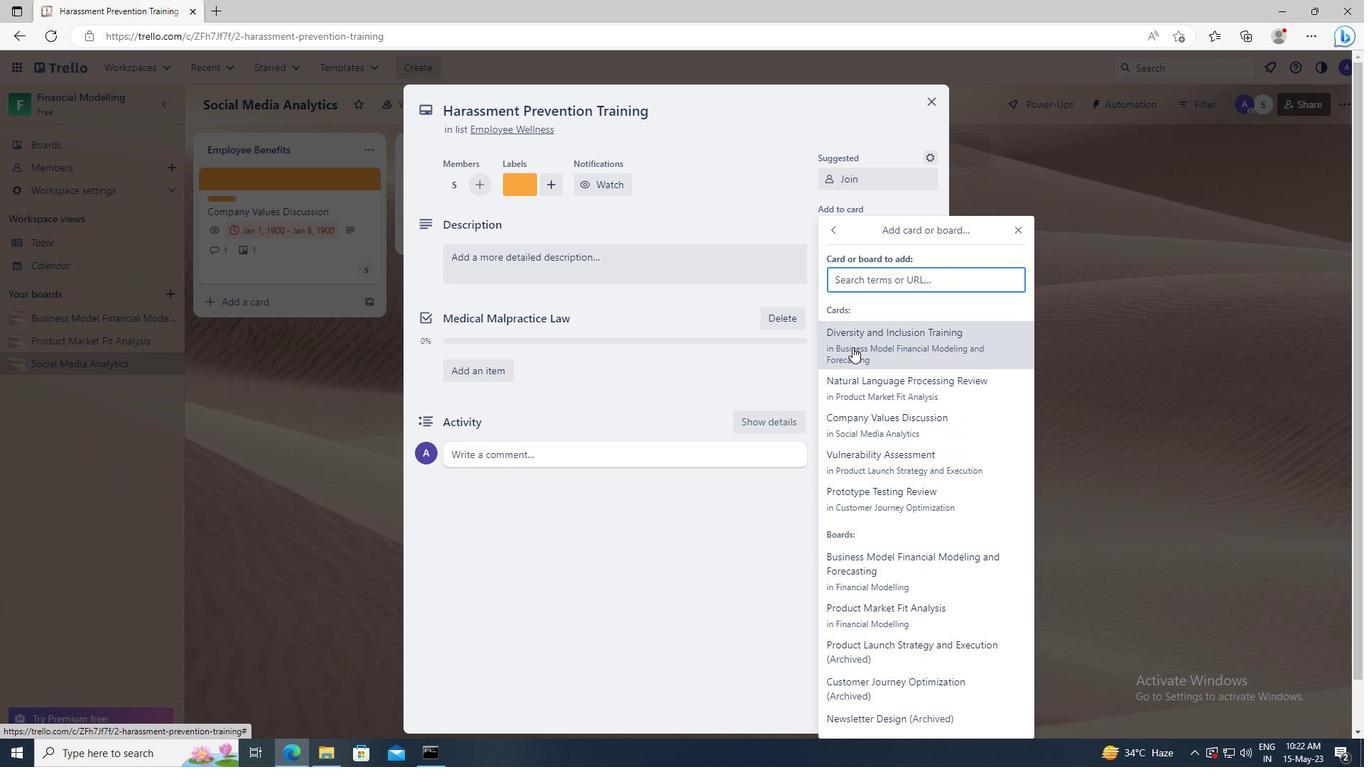 
Action: Mouse moved to (857, 369)
Screenshot: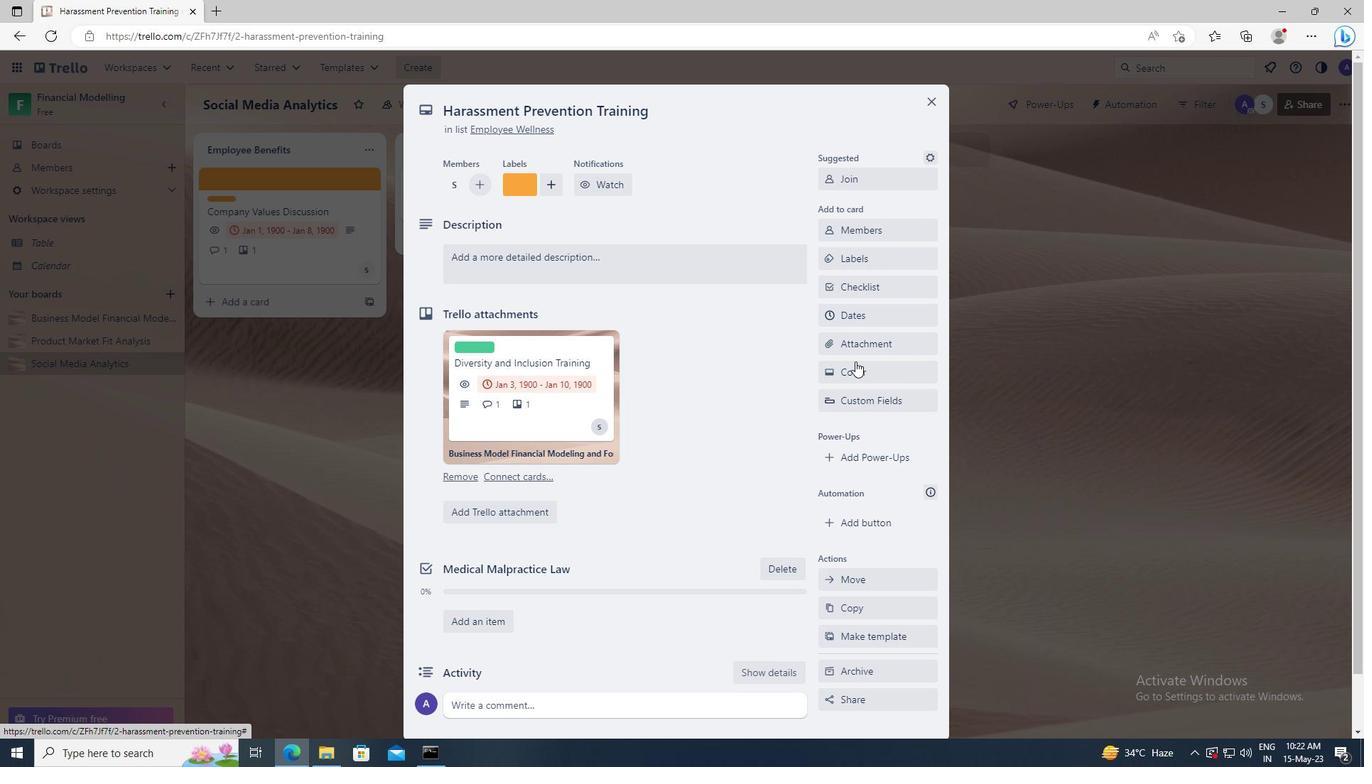 
Action: Mouse pressed left at (857, 369)
Screenshot: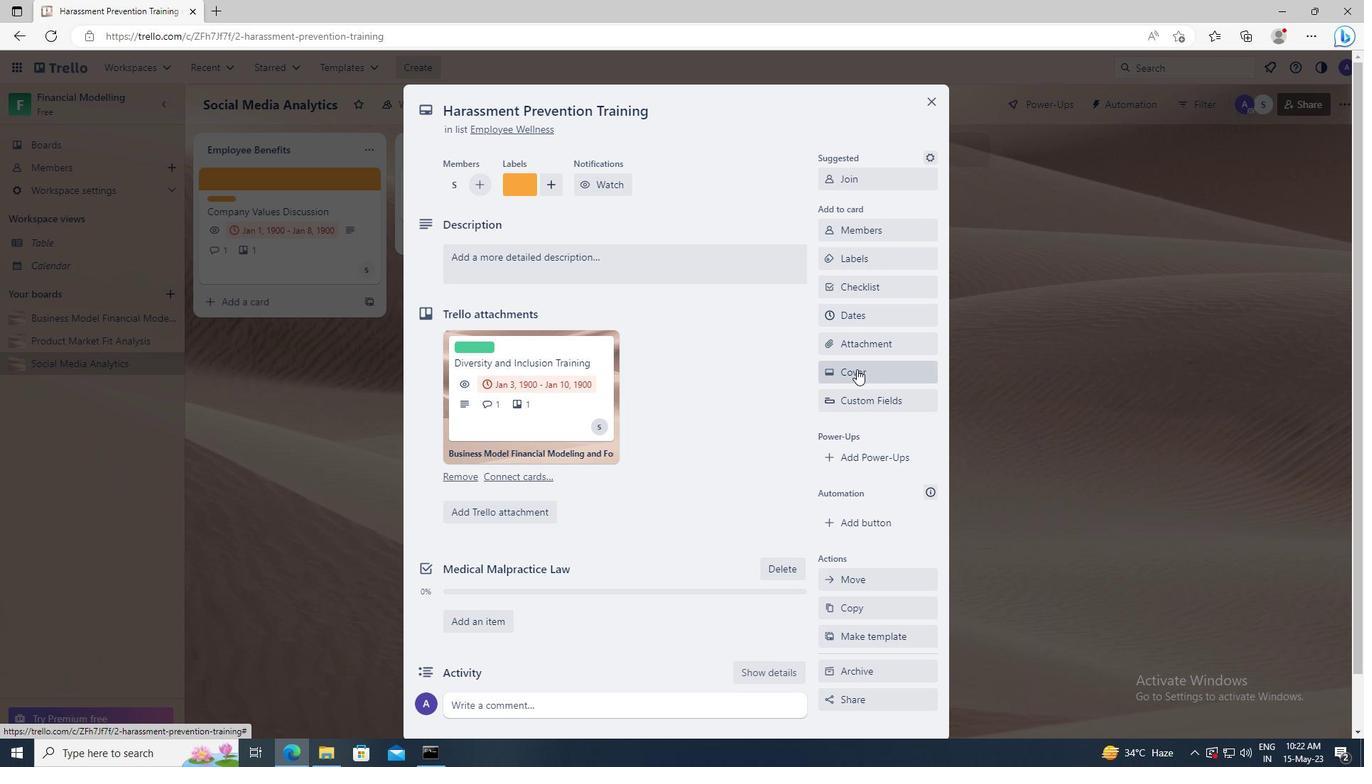 
Action: Mouse moved to (920, 451)
Screenshot: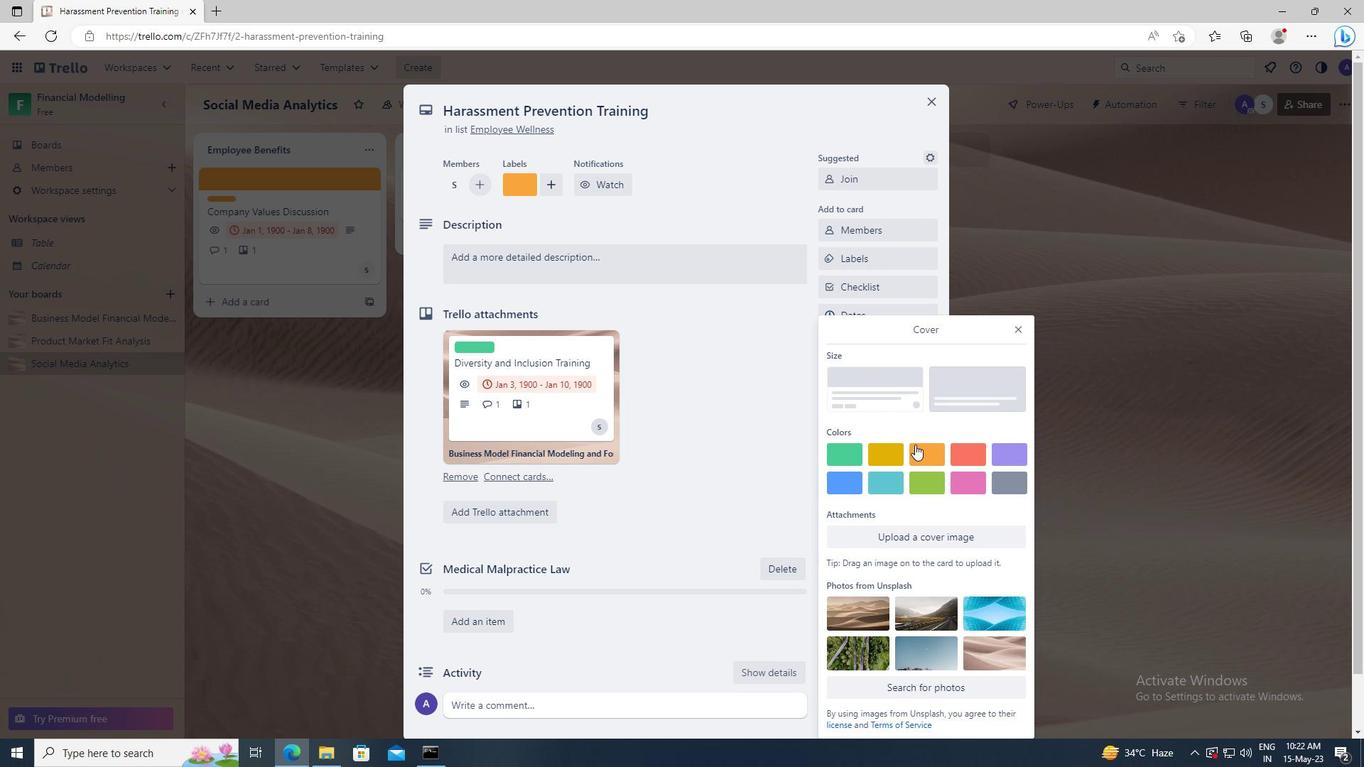 
Action: Mouse pressed left at (920, 451)
Screenshot: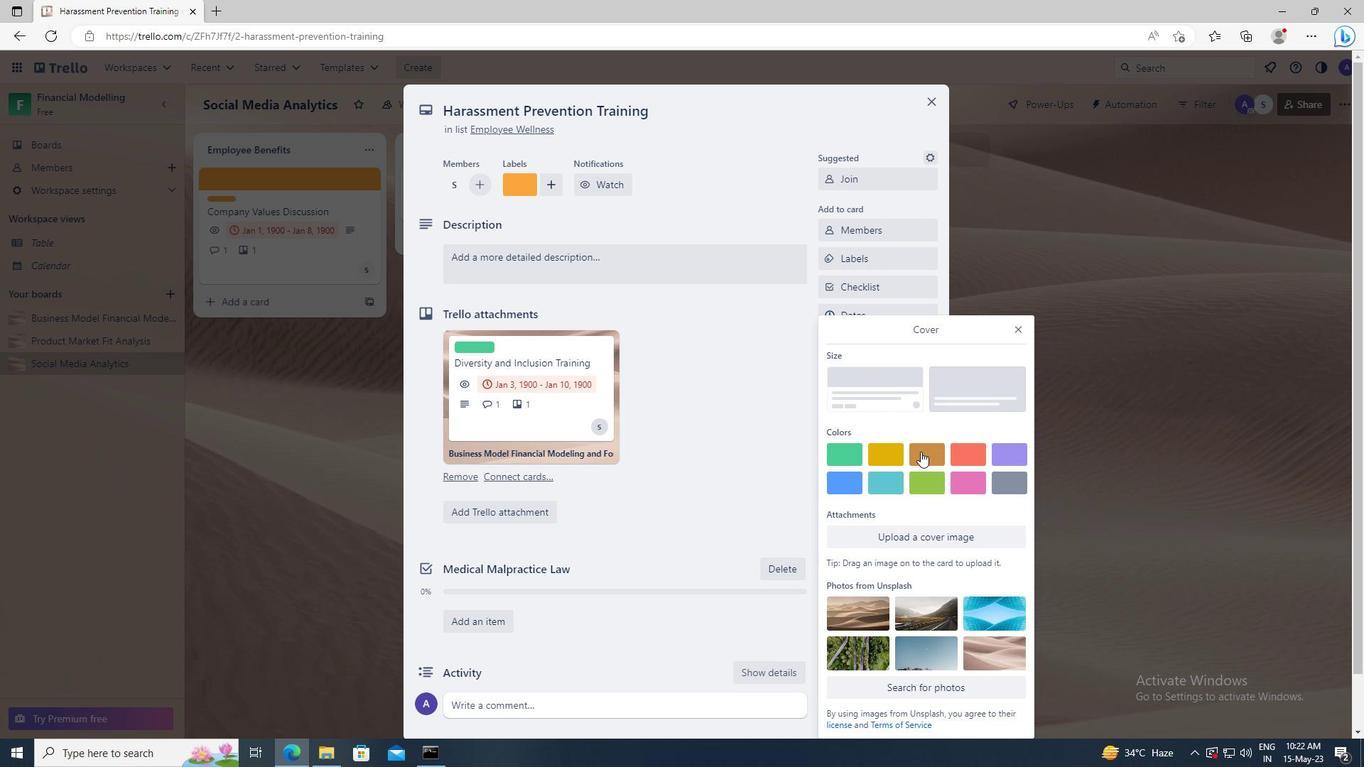 
Action: Mouse moved to (1018, 304)
Screenshot: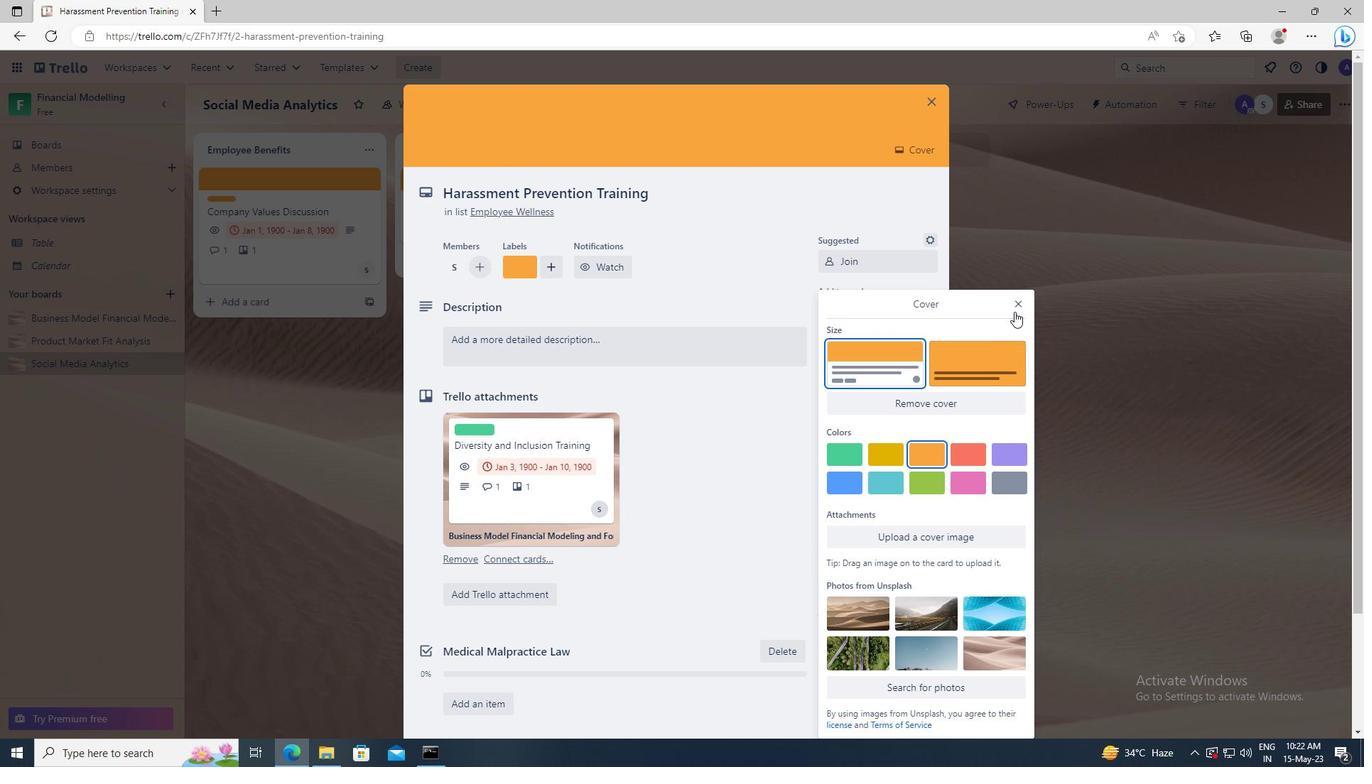 
Action: Mouse pressed left at (1018, 304)
Screenshot: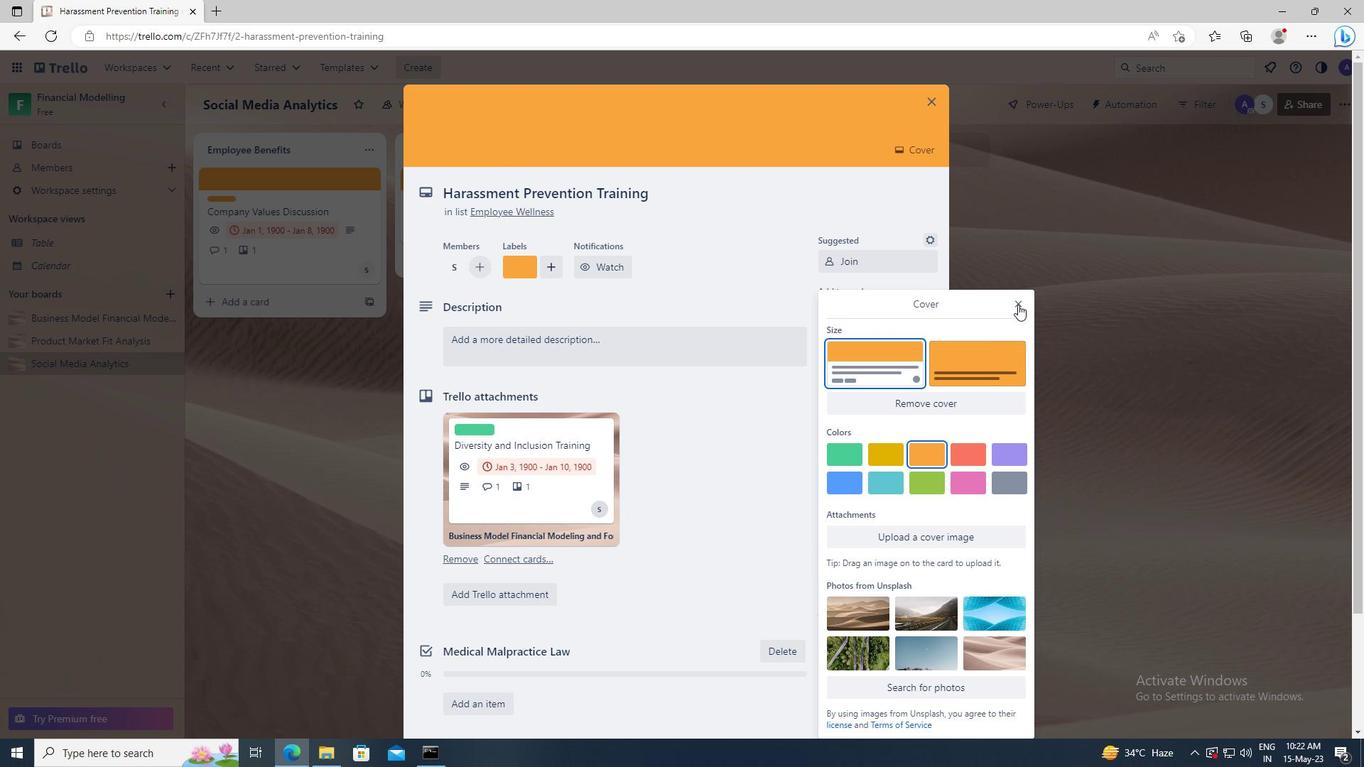
Action: Mouse moved to (627, 353)
Screenshot: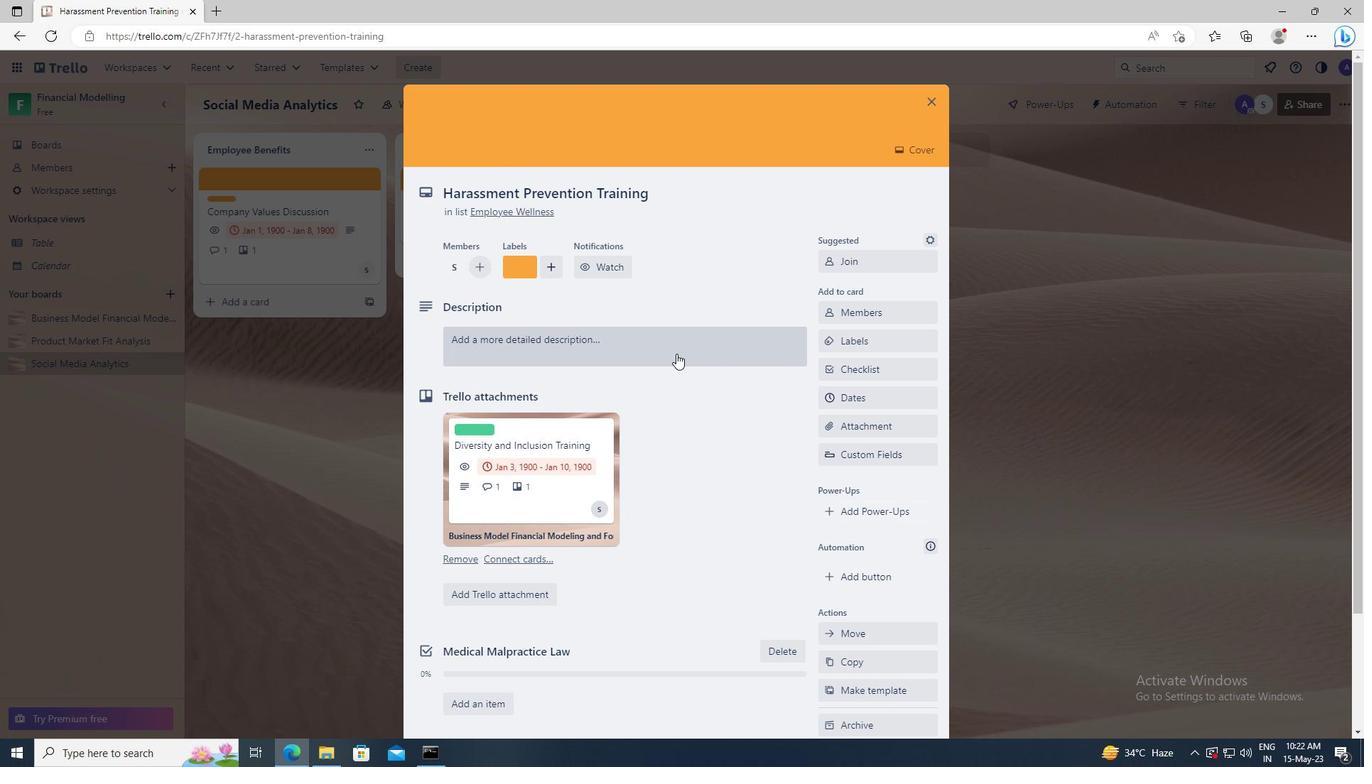 
Action: Mouse pressed left at (627, 353)
Screenshot: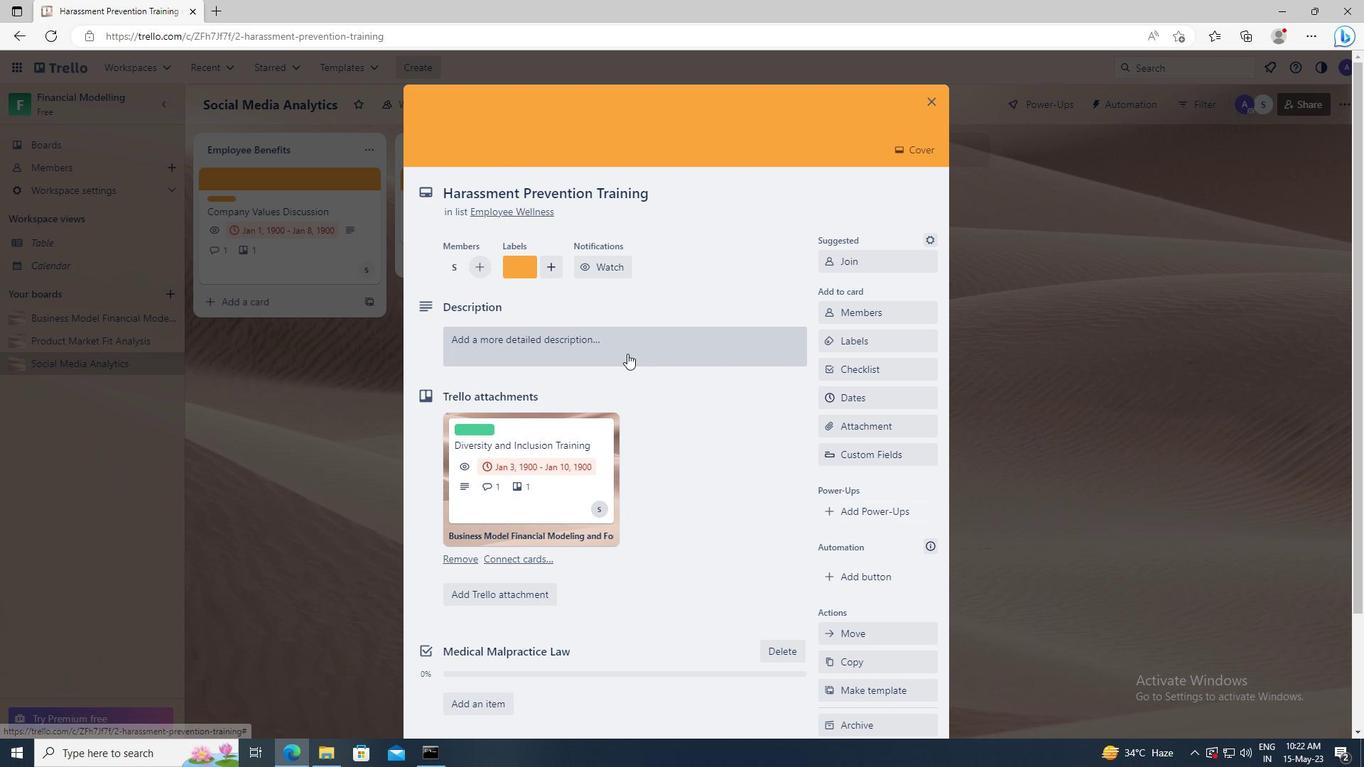 
Action: Key pressed <Key.shift>PLAN<Key.space>AND<Key.space>EXECUTE<Key.space>COMPANY<Key.space>TEAM-BUILDING<Key.space>ACTIVITY<Key.space>AT<Key.space>A<Key.space>BOARD<Key.space>GAME<Key.space>CAGE<Key.backspace><Key.backspace>FE
Screenshot: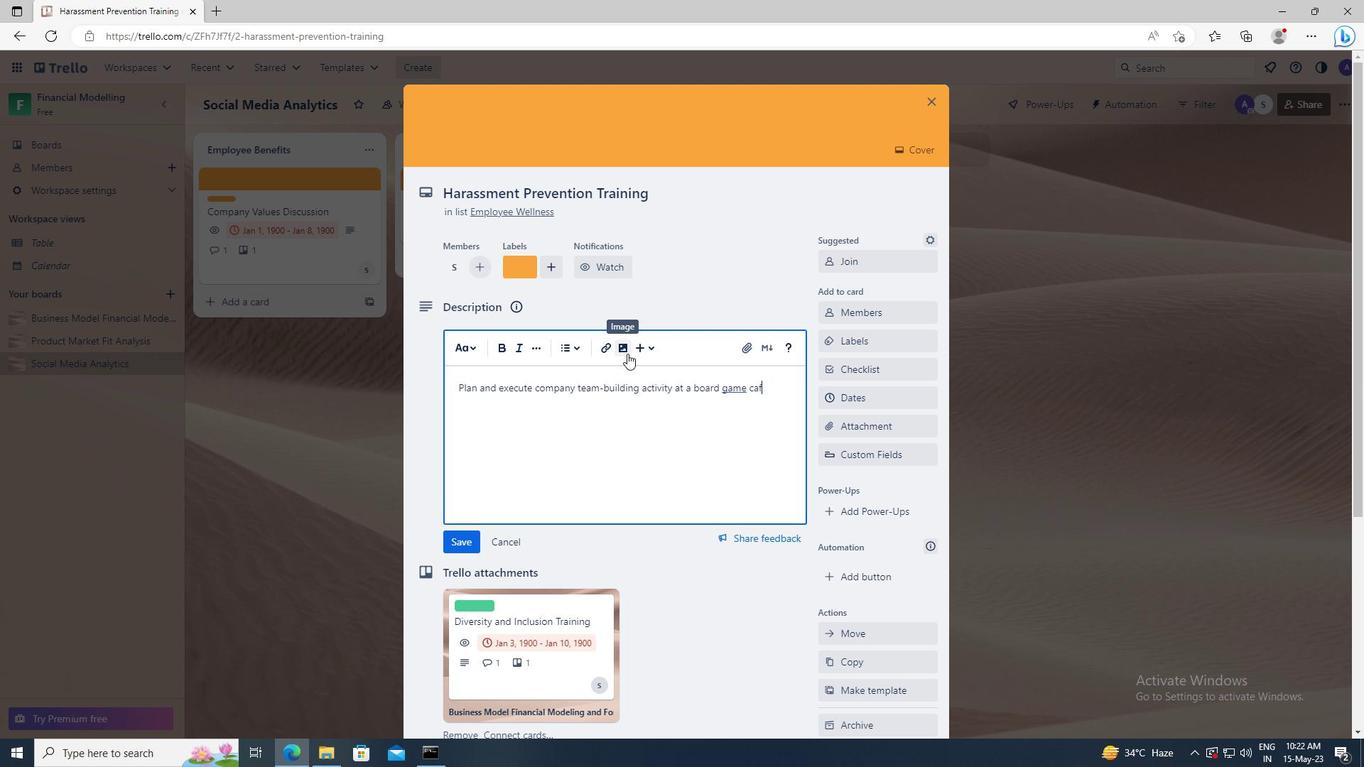 
Action: Mouse scrolled (627, 353) with delta (0, 0)
Screenshot: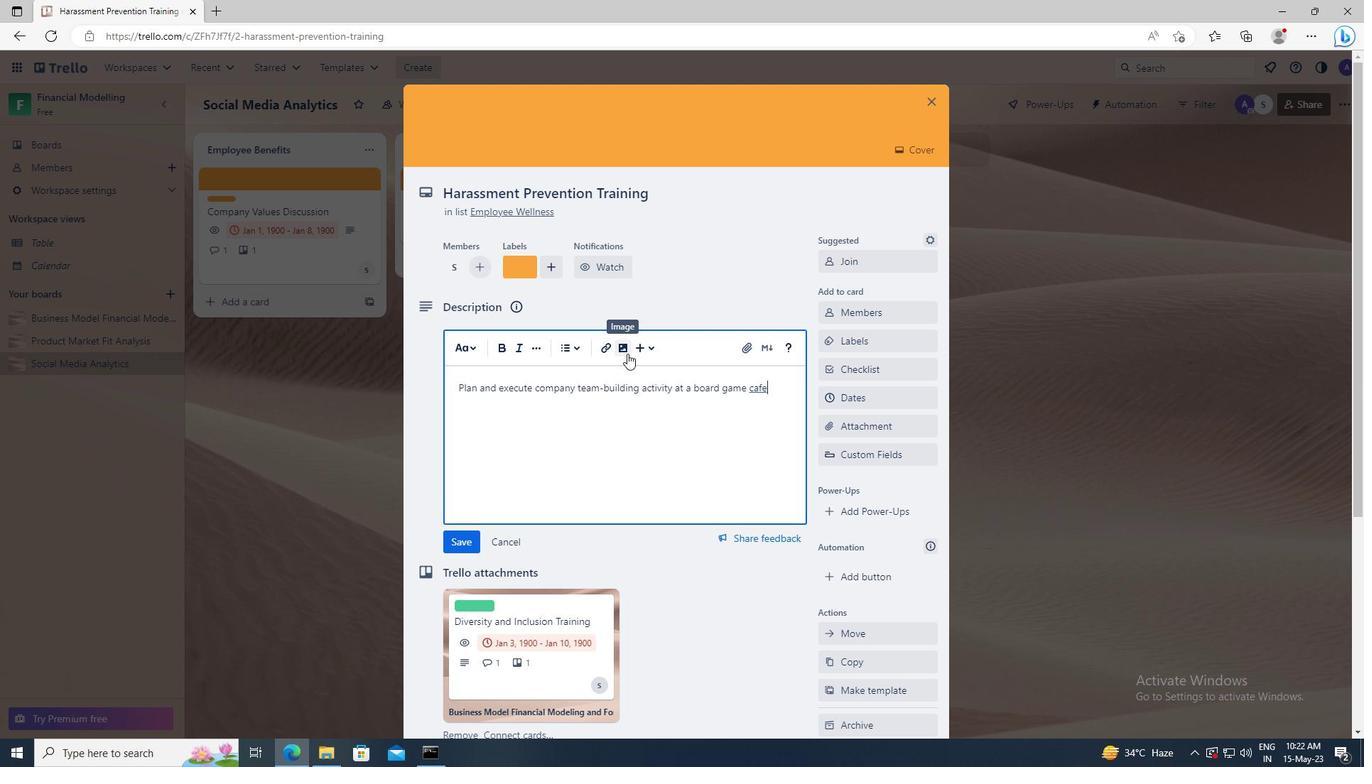
Action: Mouse moved to (471, 437)
Screenshot: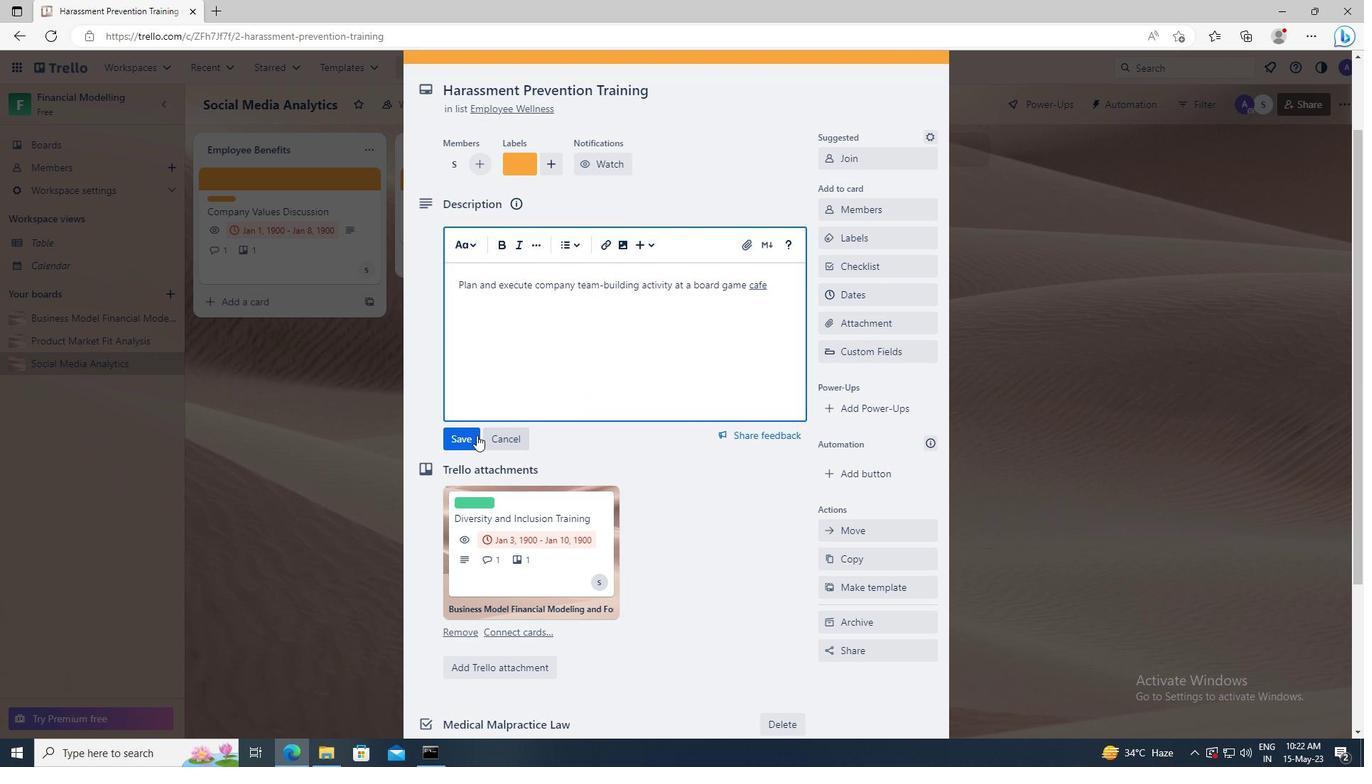 
Action: Mouse pressed left at (471, 437)
Screenshot: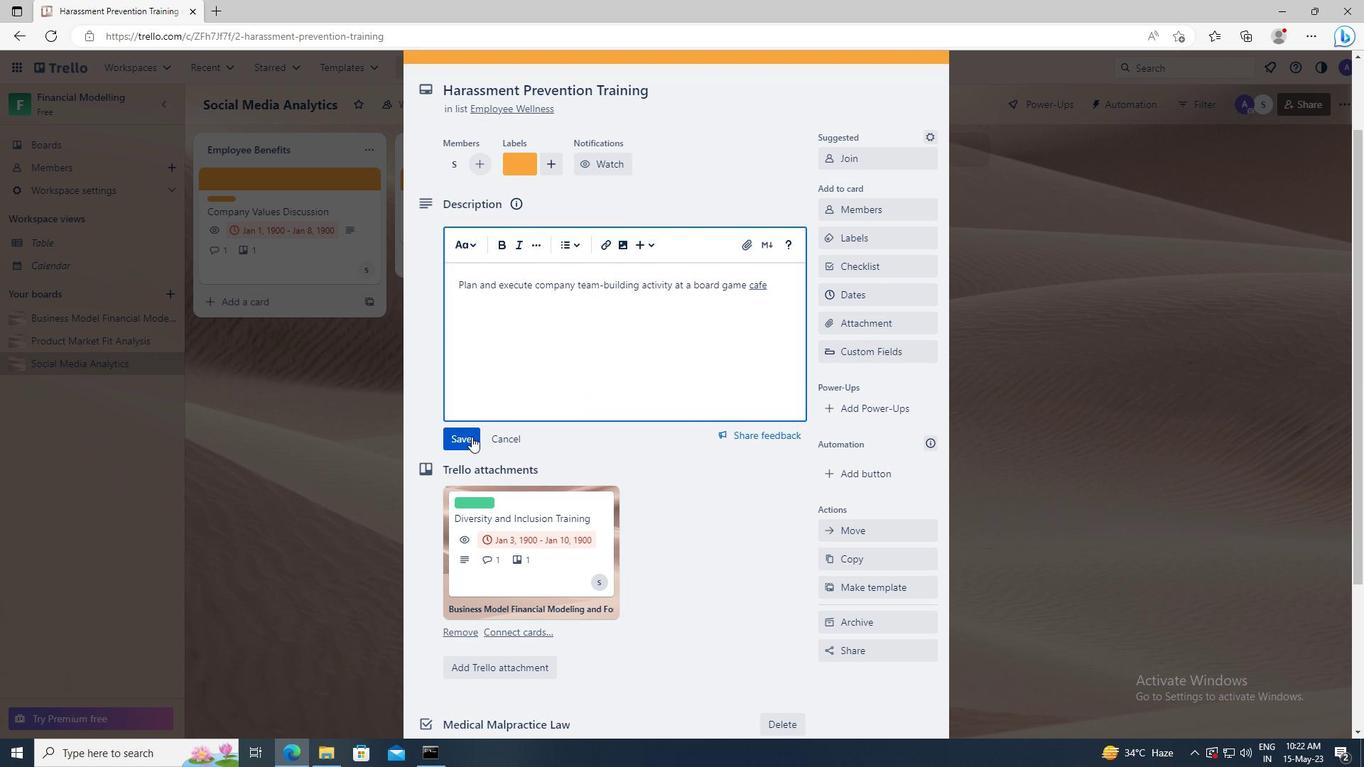 
Action: Mouse moved to (470, 437)
Screenshot: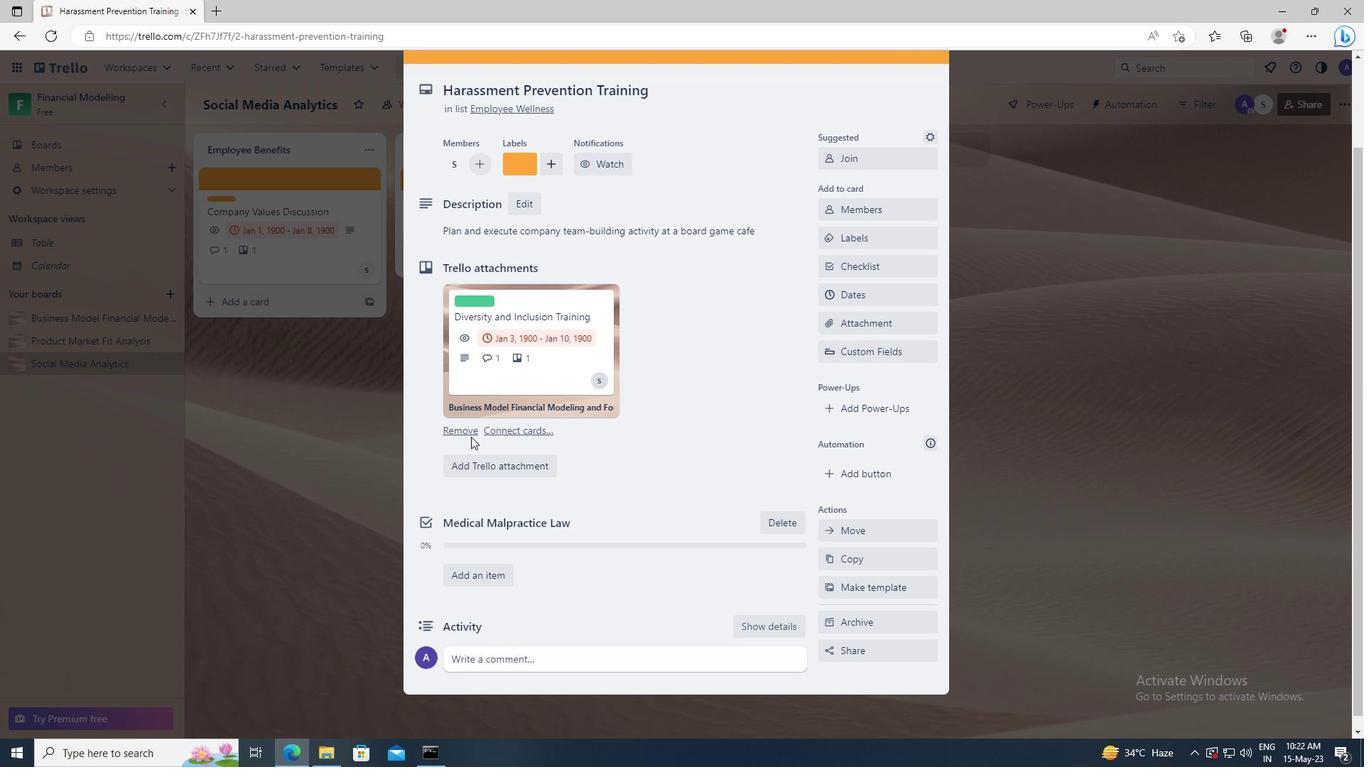 
Action: Mouse scrolled (470, 437) with delta (0, 0)
Screenshot: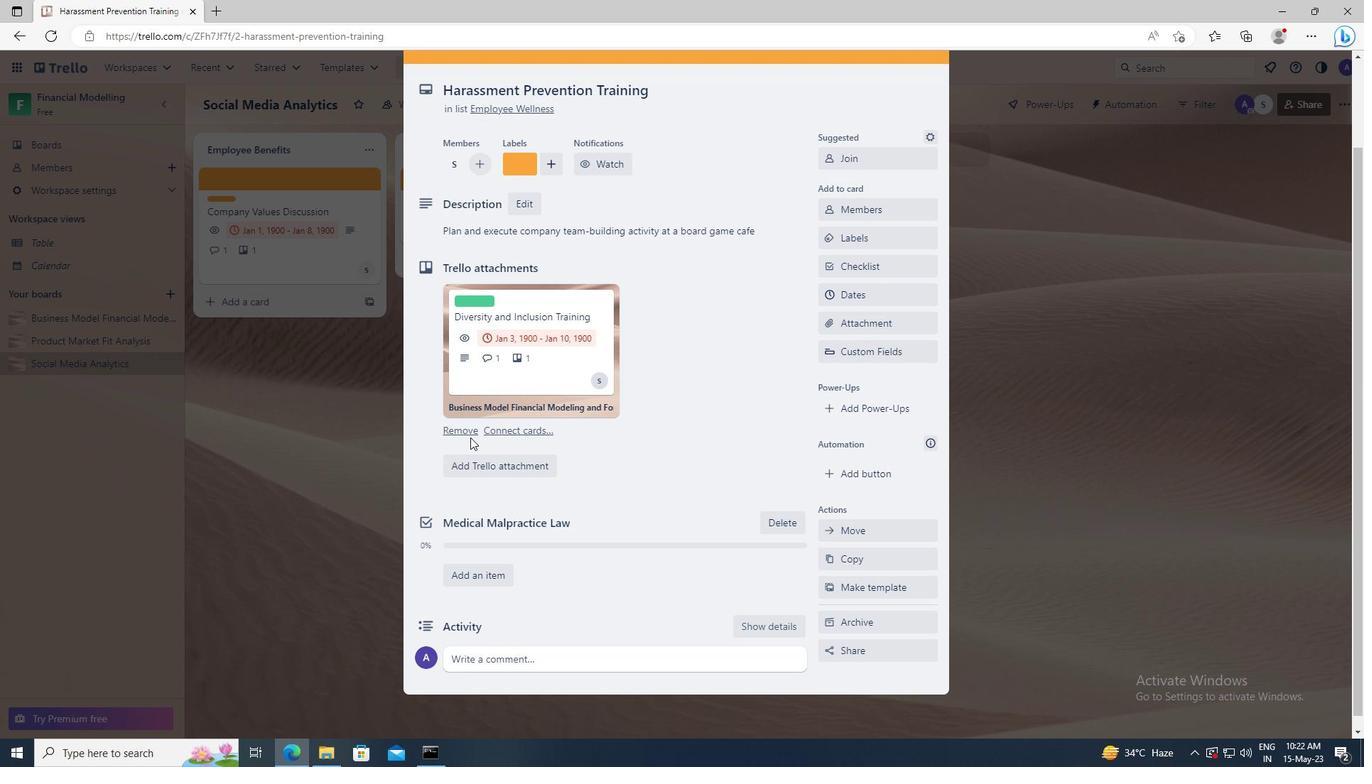 
Action: Mouse moved to (469, 439)
Screenshot: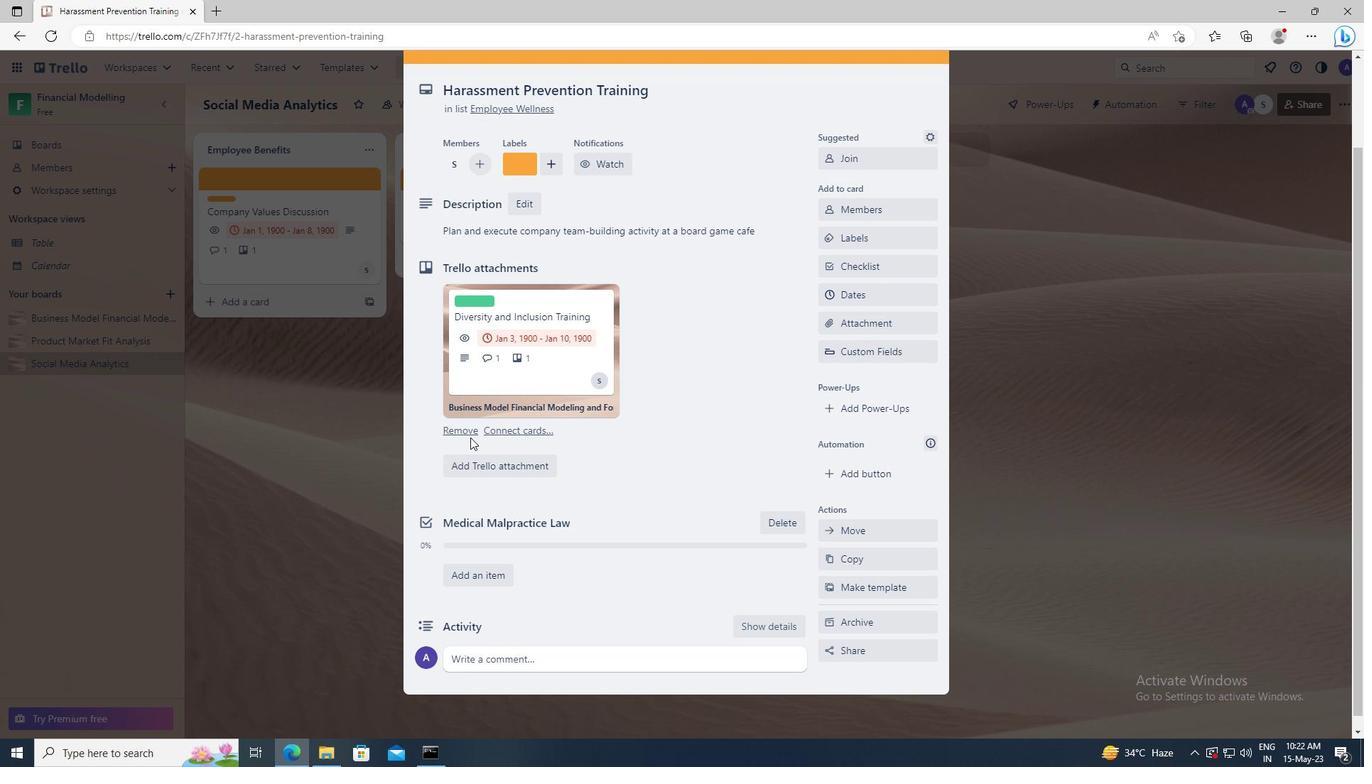 
Action: Mouse scrolled (469, 438) with delta (0, 0)
Screenshot: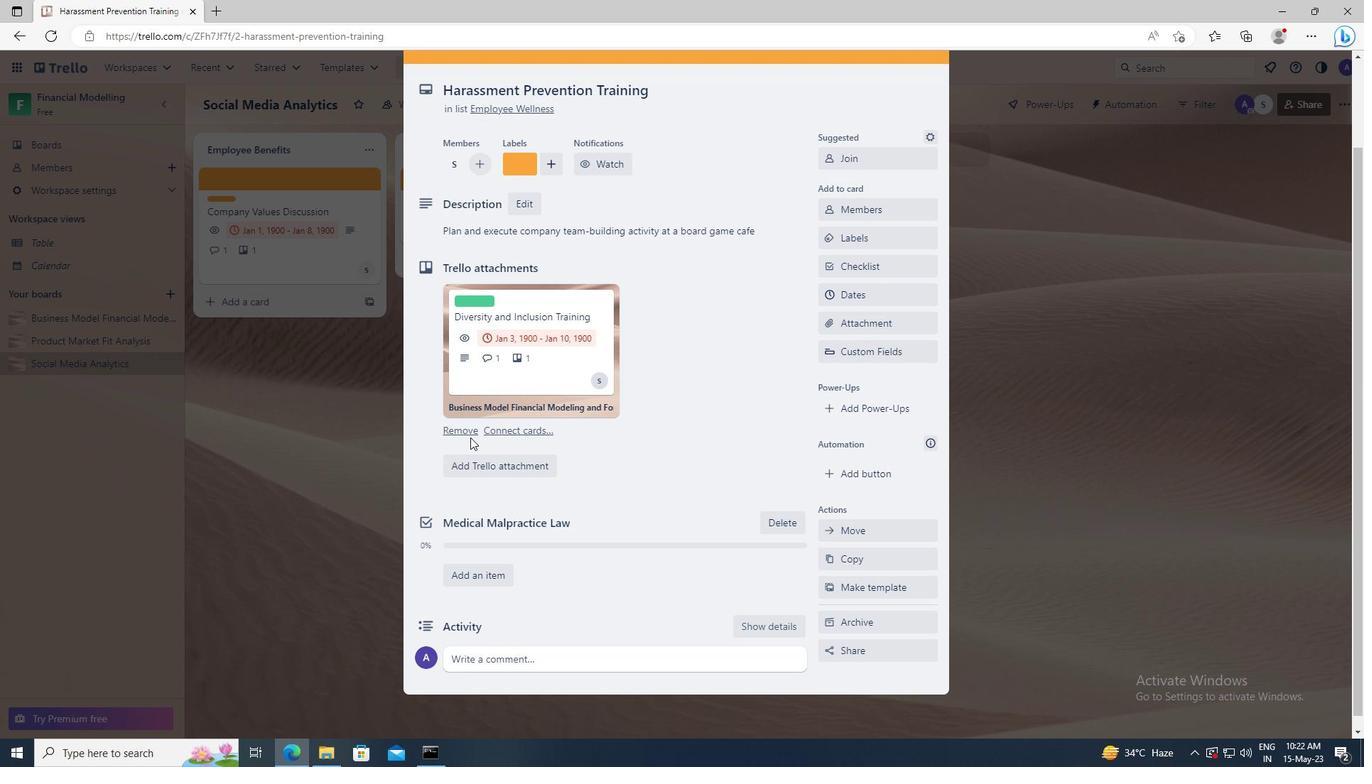 
Action: Mouse moved to (488, 647)
Screenshot: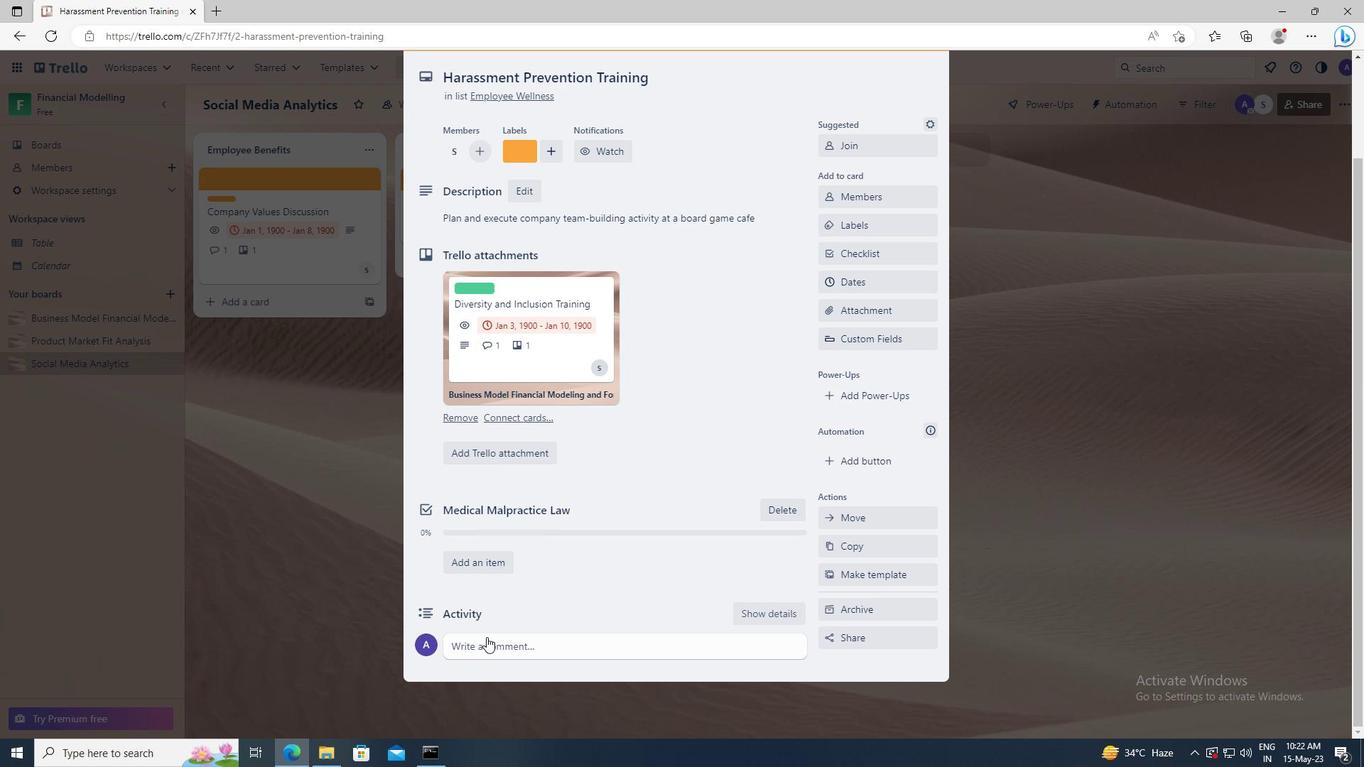 
Action: Mouse pressed left at (488, 647)
Screenshot: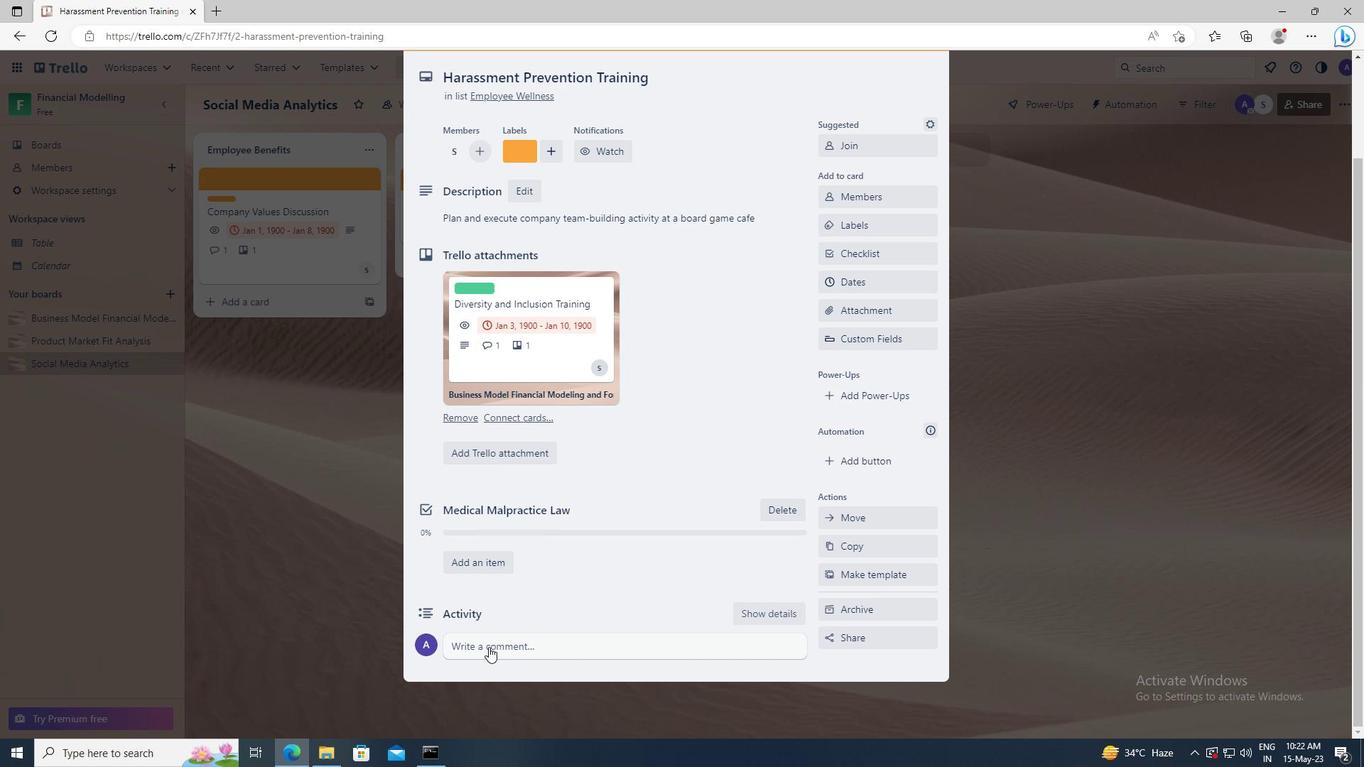 
Action: Key pressed <Key.shift>GIVEN<Key.space>THE<Key.space>POTENTIAL<Key.space>COMPLEXITY<Key.space>OF<Key.space>THIS<Key.space>TASK,<Key.space>LET<Key.space>US<Key.space>ENSURE<Key.space>THAT<Key.space>WE<Key.space>HAVE<Key.space>A<Key.space>CLEAR<Key.space>PLAN<Key.space>AND<Key.space>PROCESS<Key.space>IN<Key.space>PLACE<Key.space>BEFORE<Key.space>BEGINNING.
Screenshot: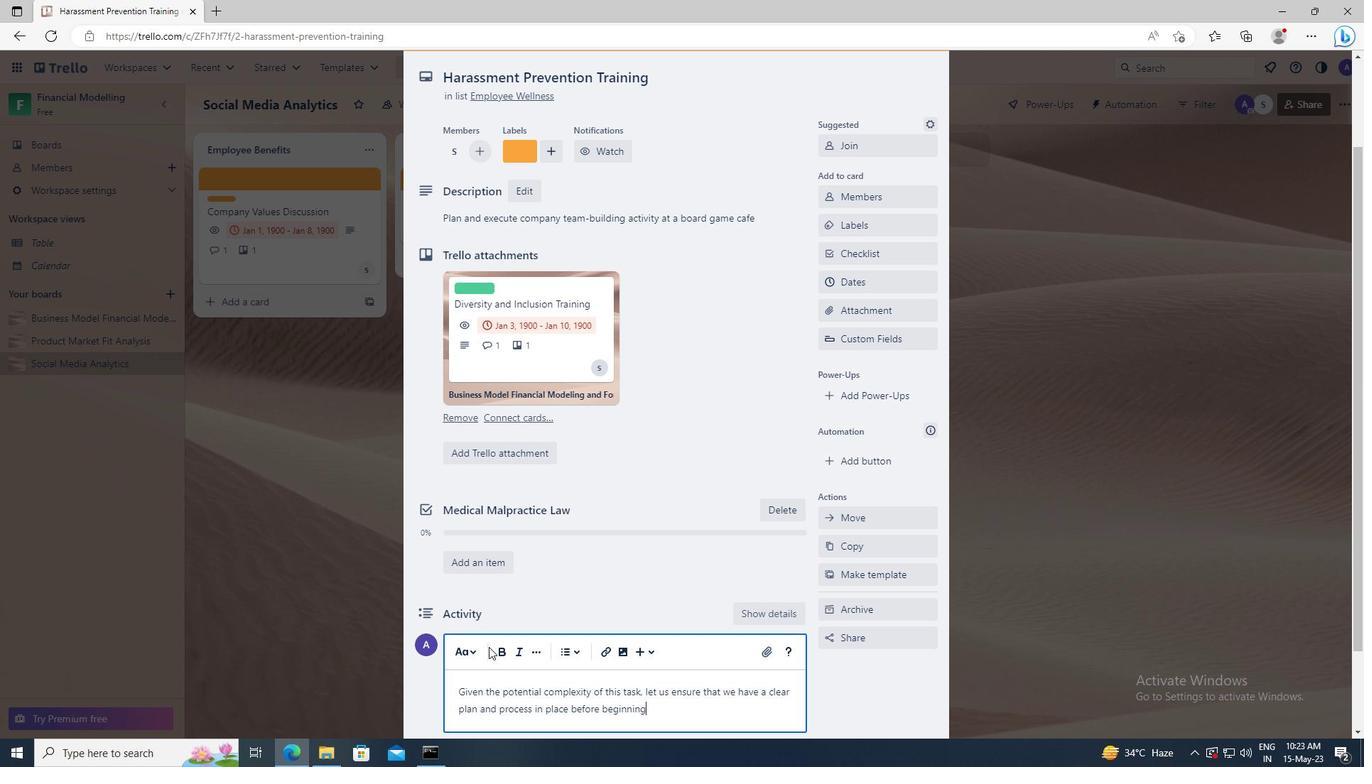 
Action: Mouse scrolled (488, 646) with delta (0, 0)
Screenshot: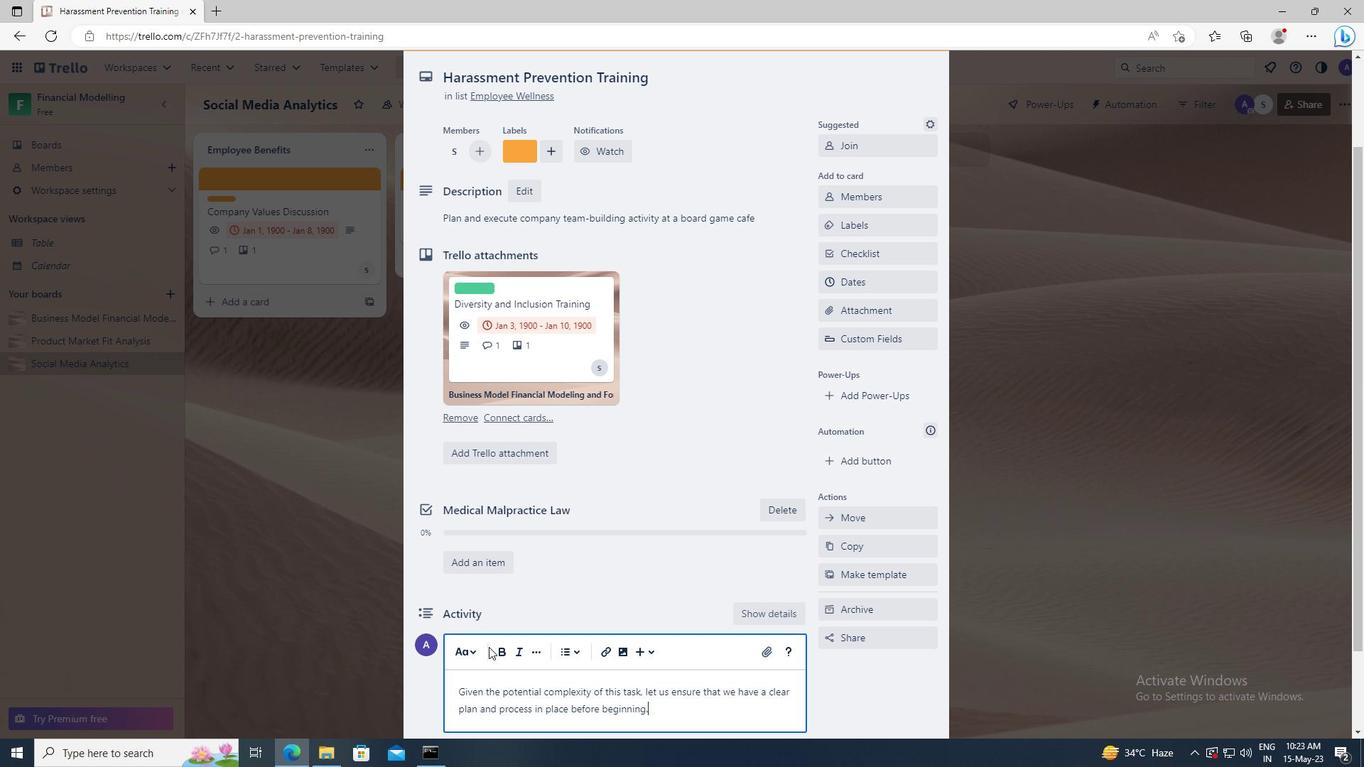 
Action: Mouse moved to (469, 651)
Screenshot: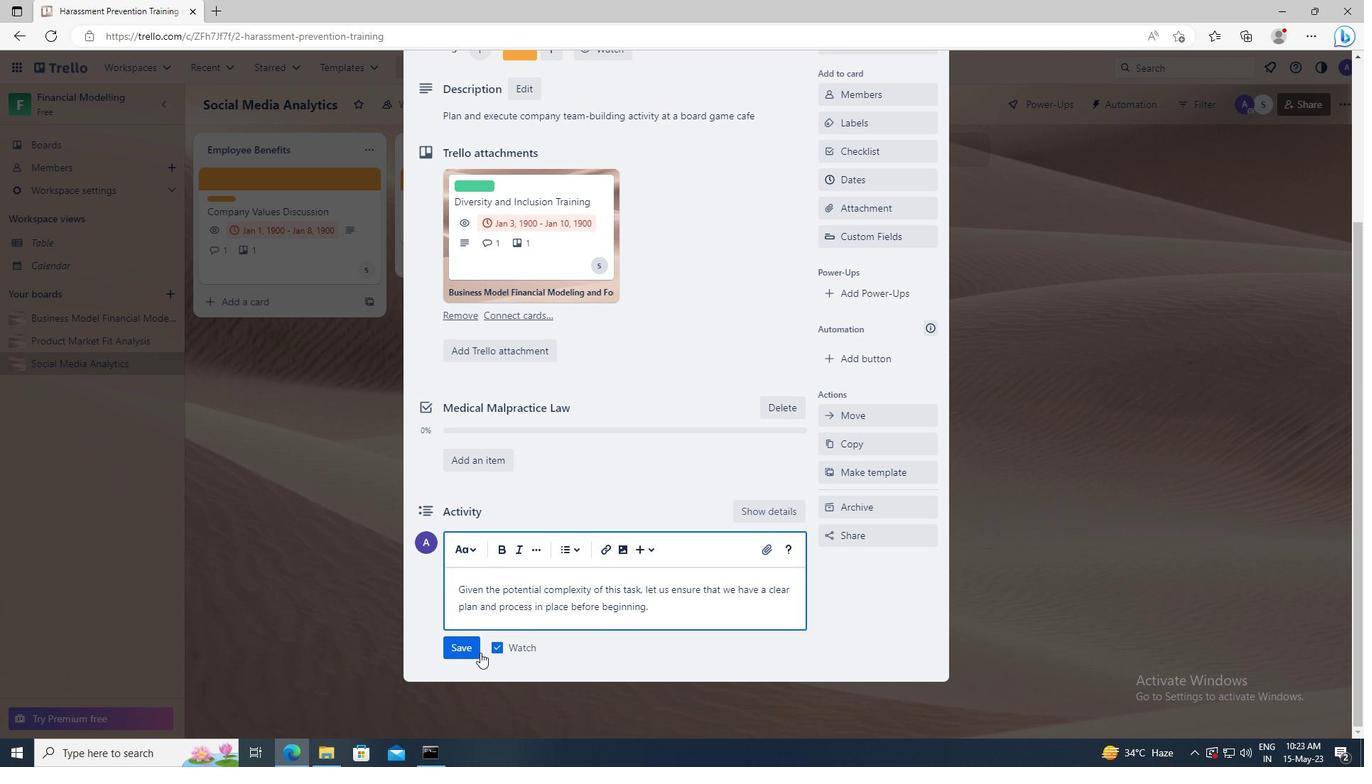 
Action: Mouse pressed left at (469, 651)
Screenshot: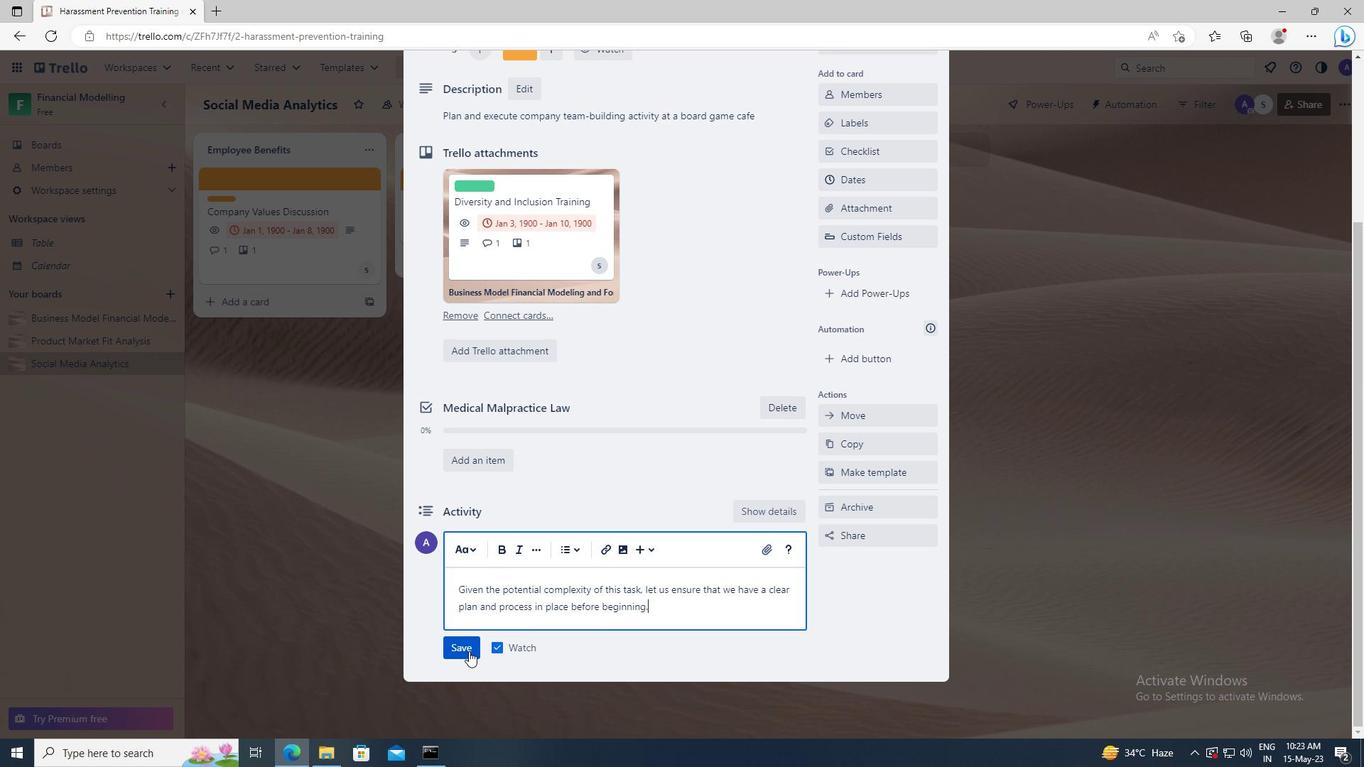 
Action: Mouse moved to (834, 286)
Screenshot: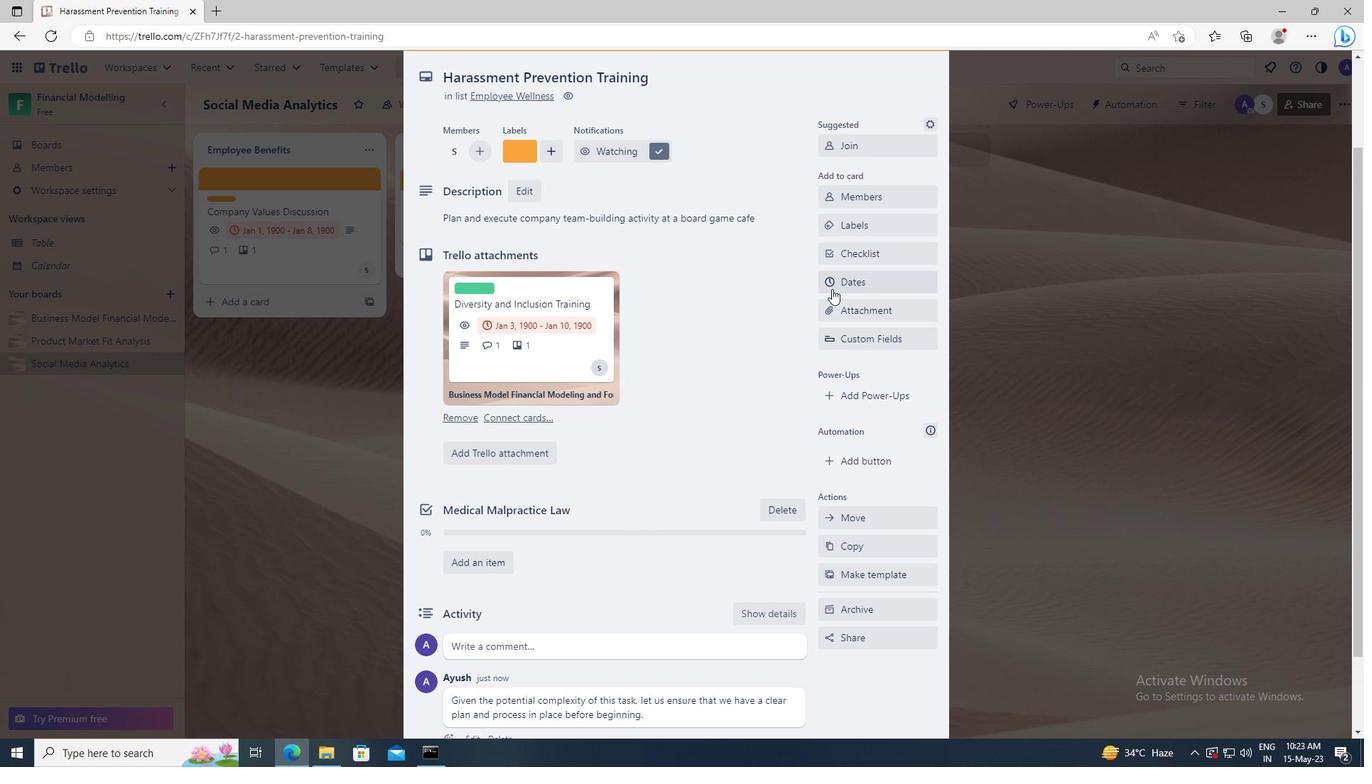 
Action: Mouse pressed left at (834, 286)
Screenshot: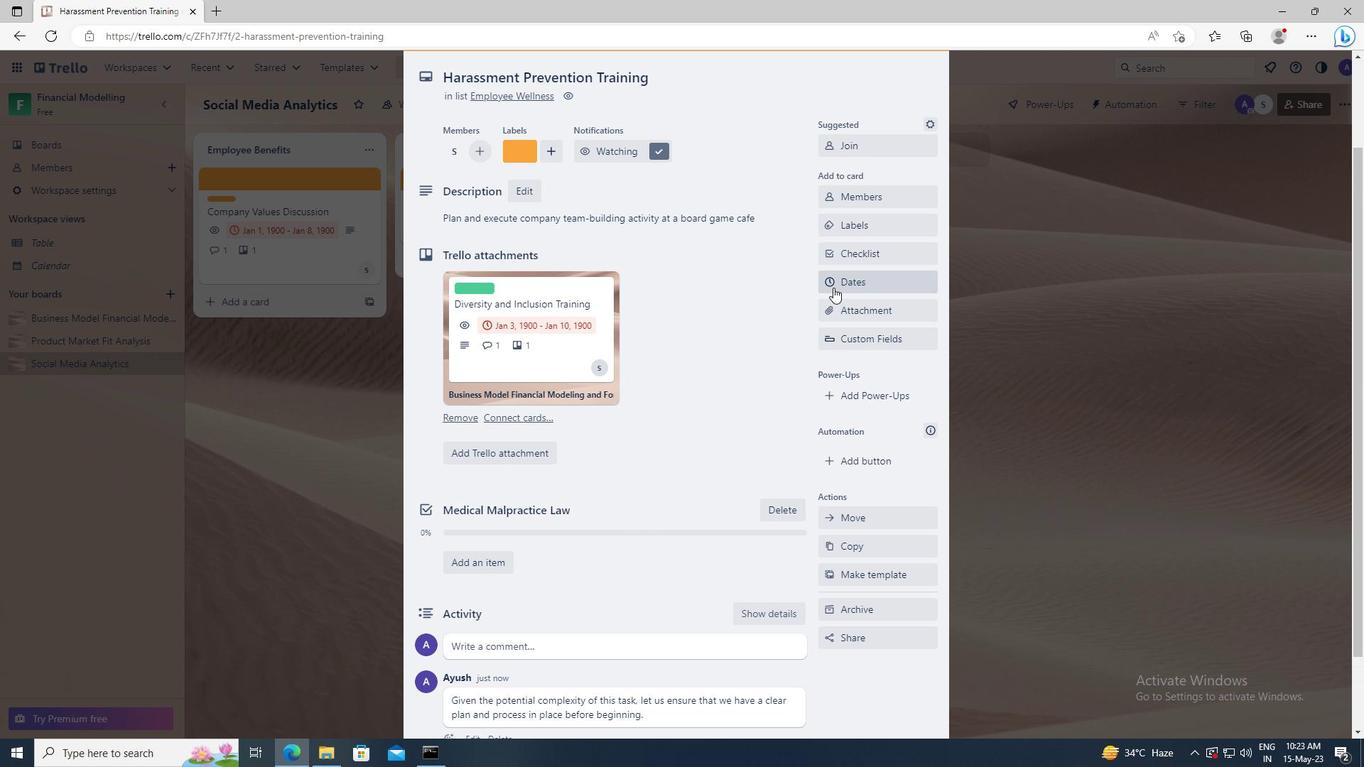 
Action: Mouse moved to (836, 359)
Screenshot: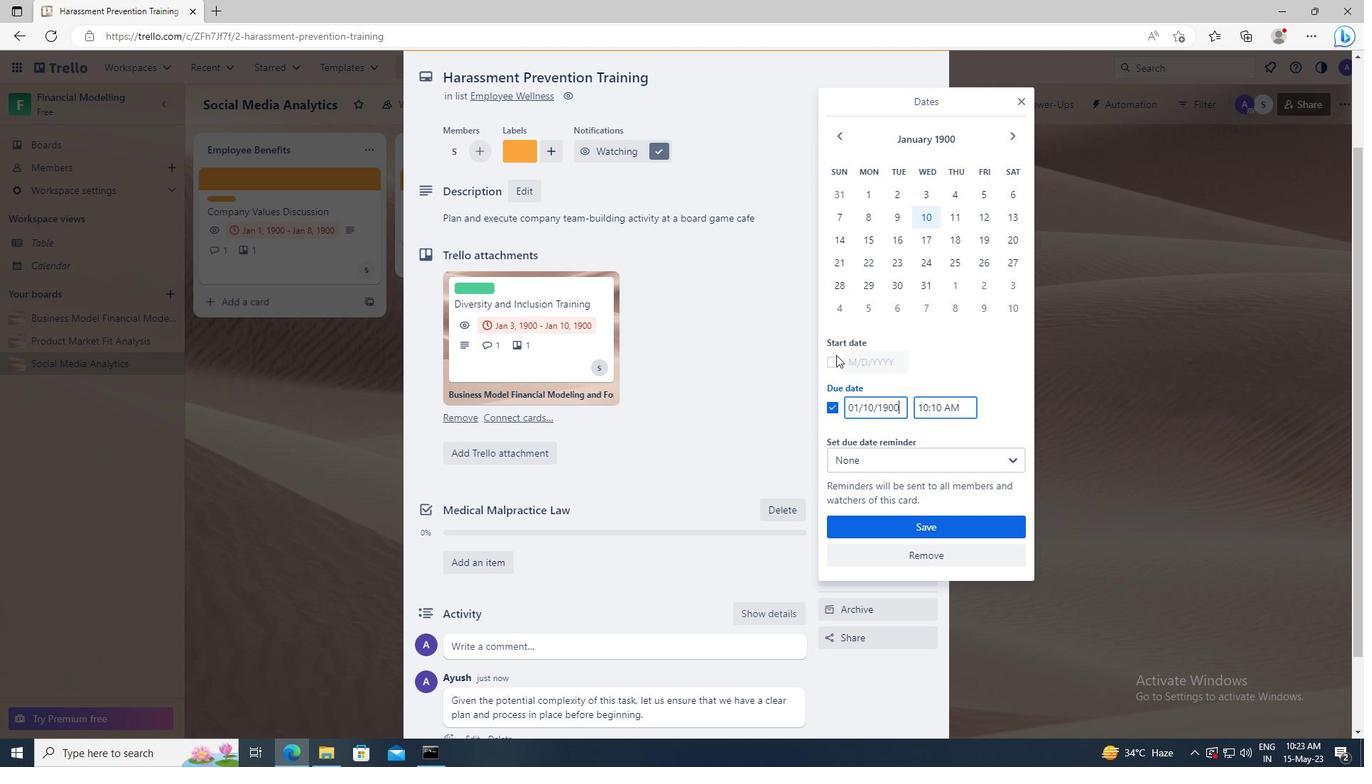 
Action: Mouse pressed left at (836, 359)
Screenshot: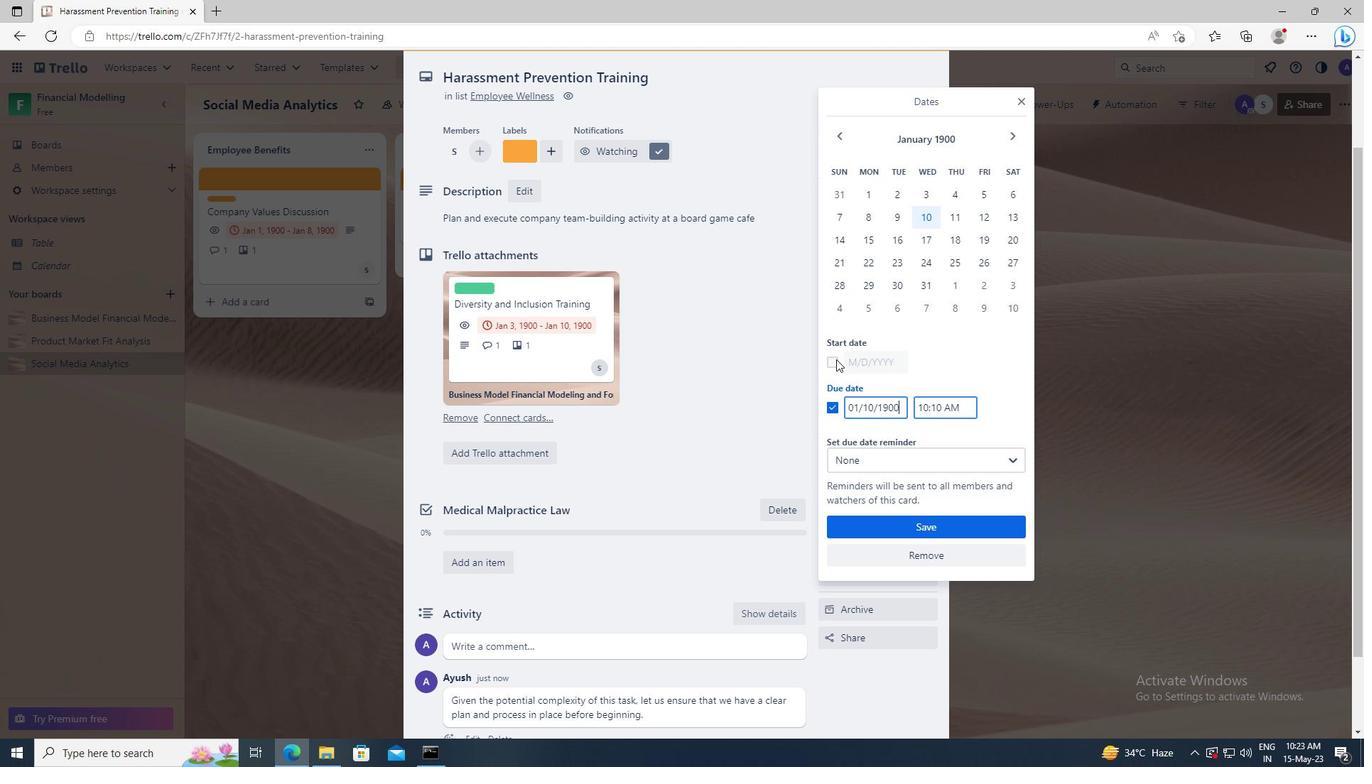 
Action: Mouse moved to (898, 360)
Screenshot: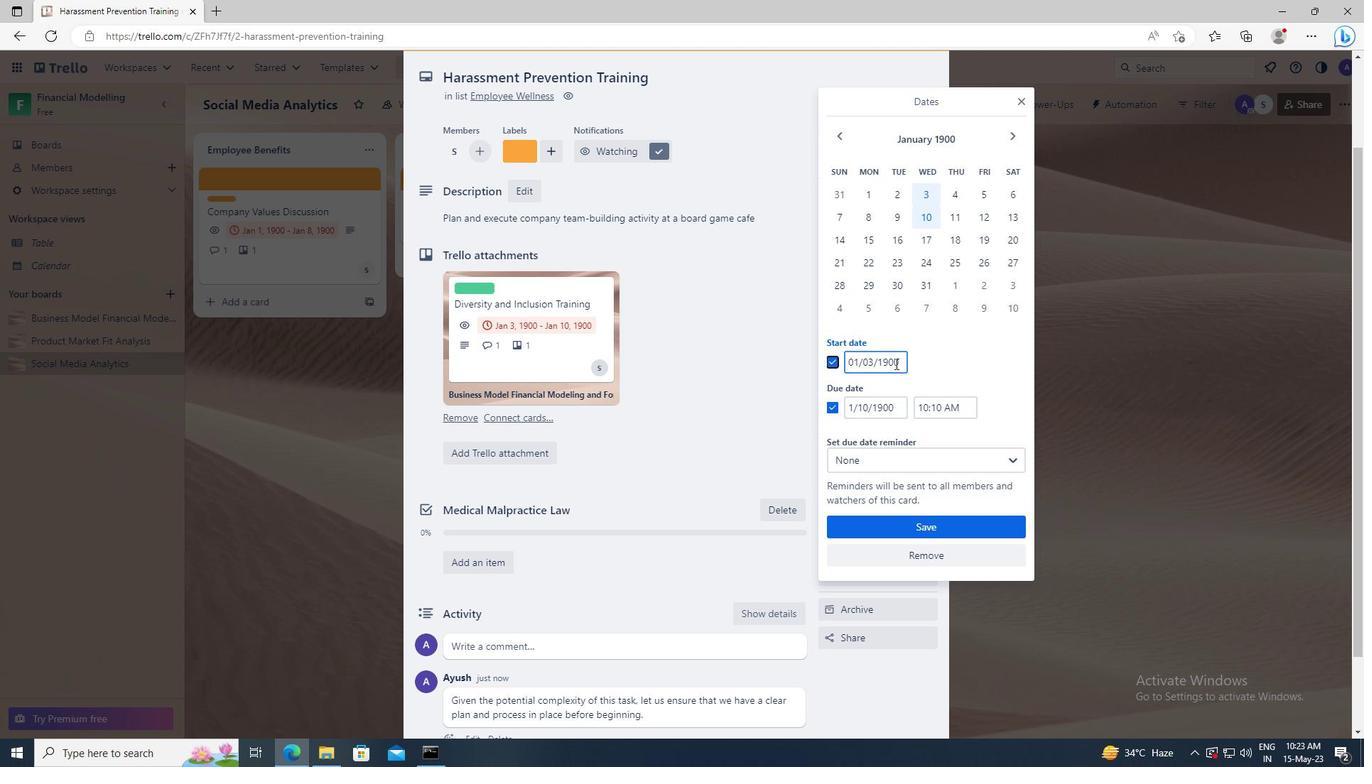 
Action: Mouse pressed left at (898, 360)
Screenshot: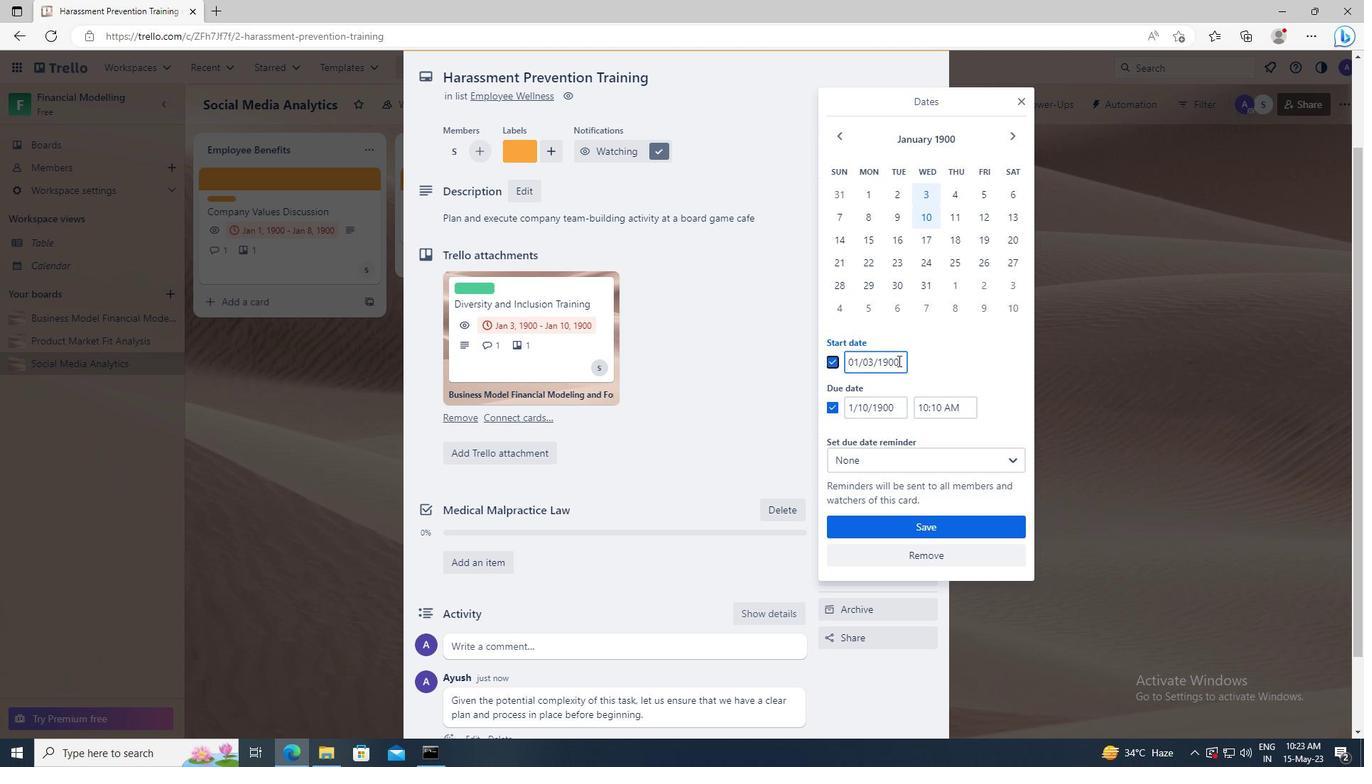 
Action: Key pressed <Key.left><Key.left><Key.left><Key.left><Key.left><Key.backspace>4
Screenshot: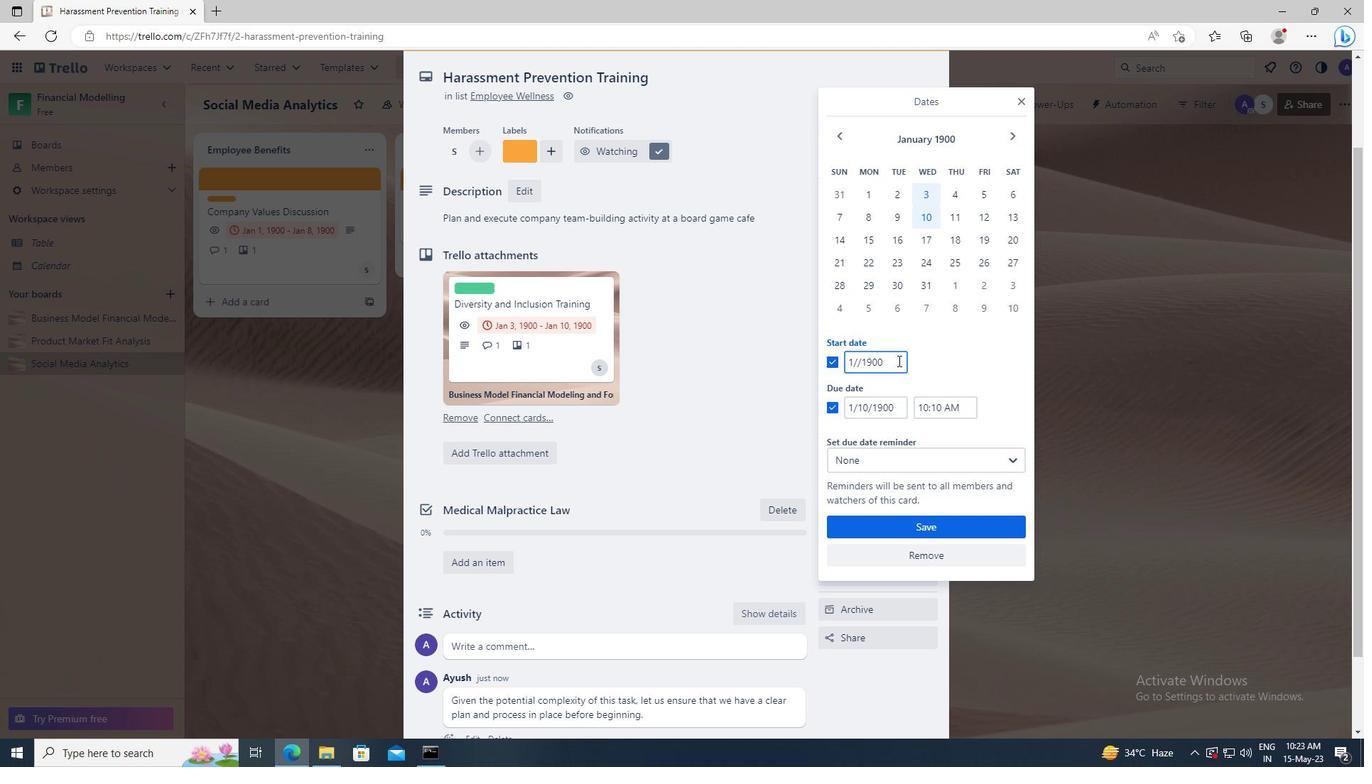 
Action: Mouse moved to (901, 405)
Screenshot: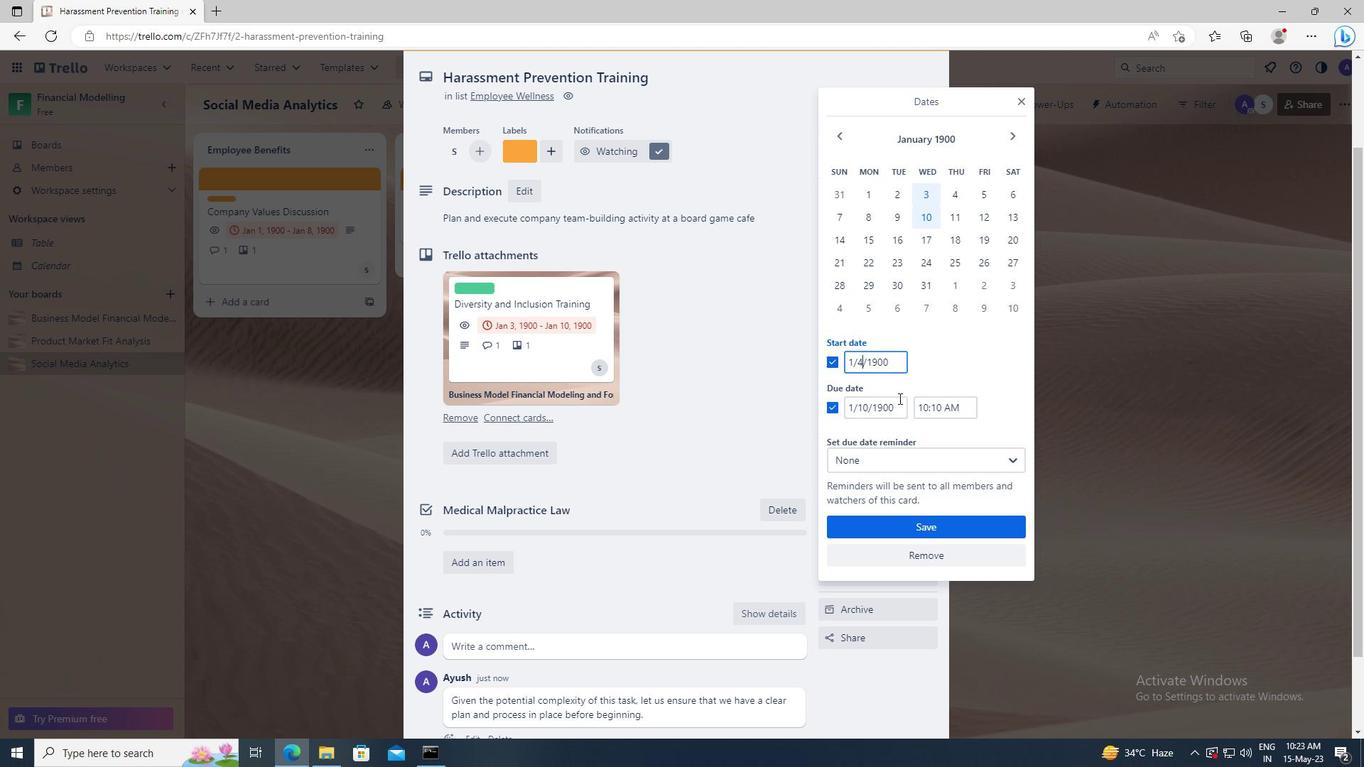 
Action: Mouse pressed left at (901, 405)
Screenshot: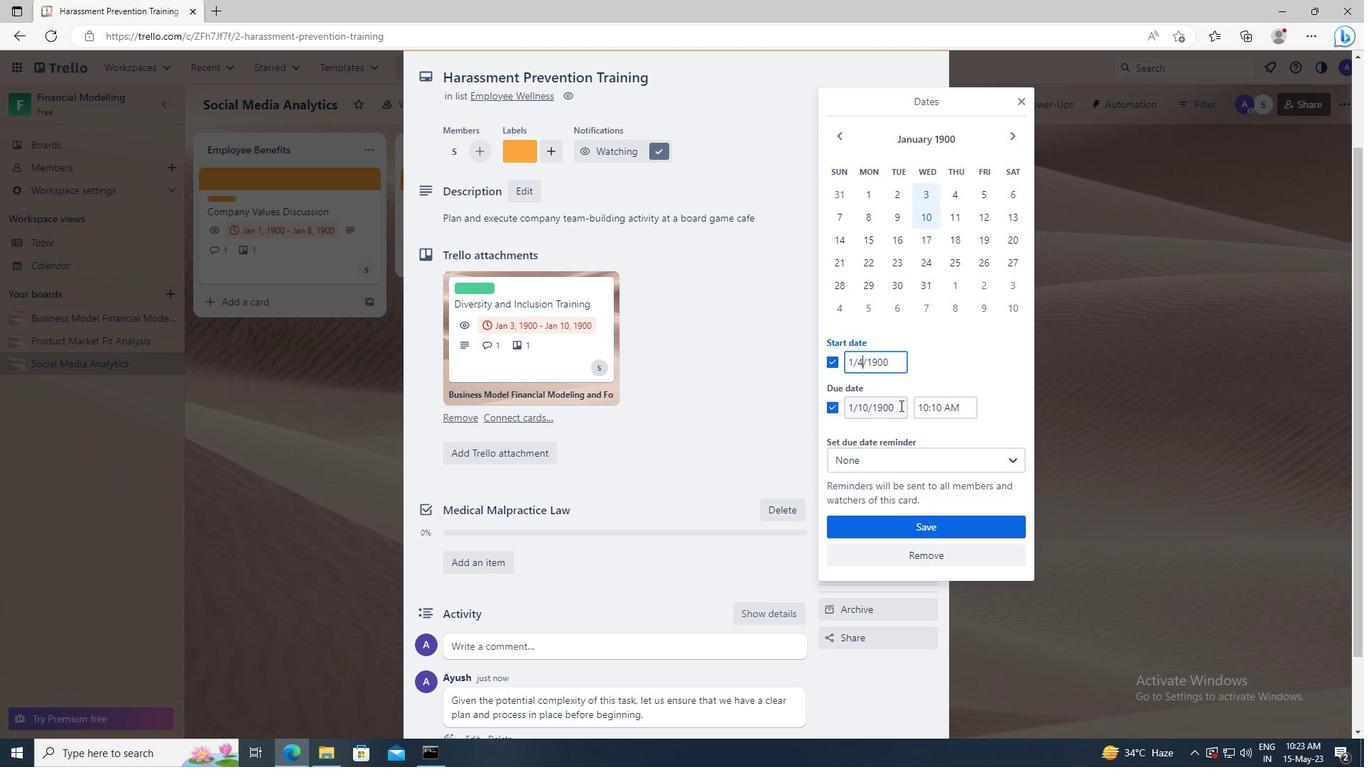 
Action: Key pressed <Key.left><Key.left><Key.left><Key.left><Key.left><Key.backspace><Key.backspace>11
Screenshot: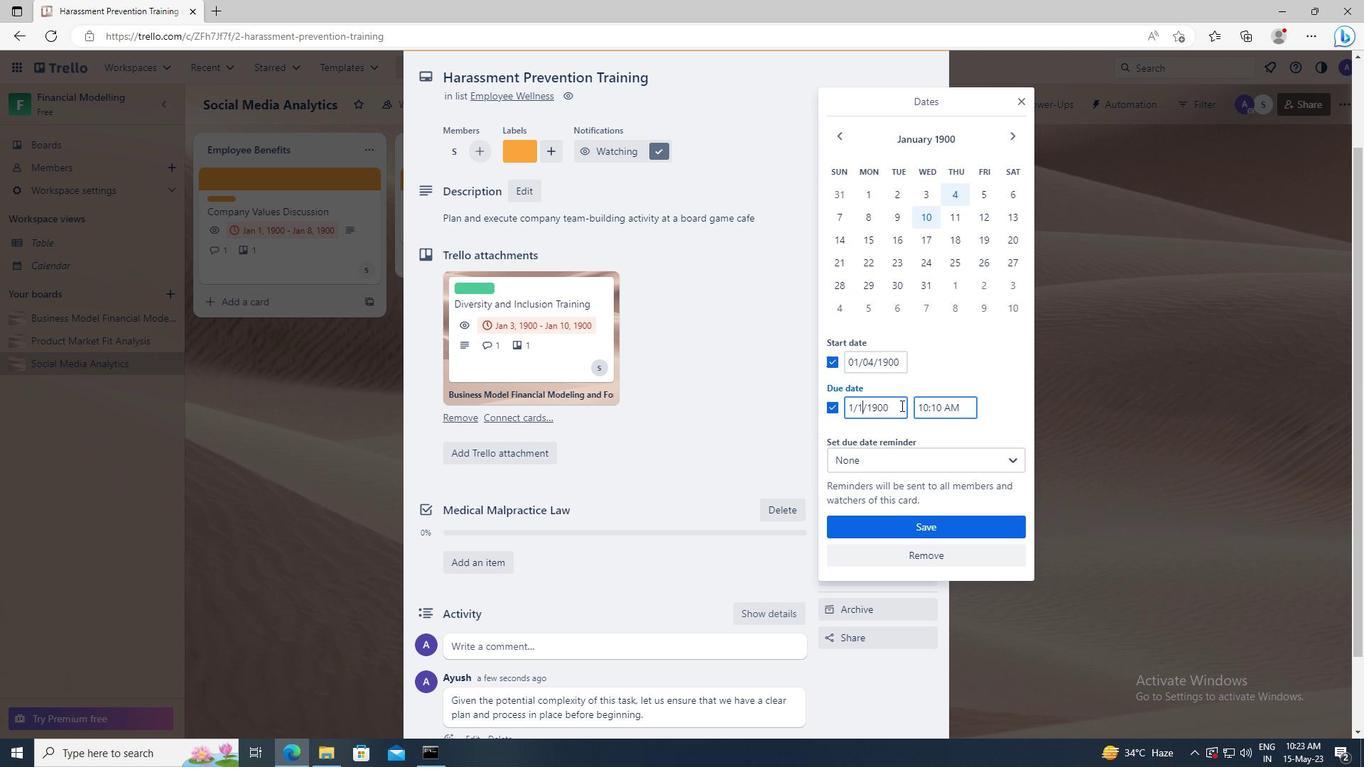 
Action: Mouse moved to (930, 522)
Screenshot: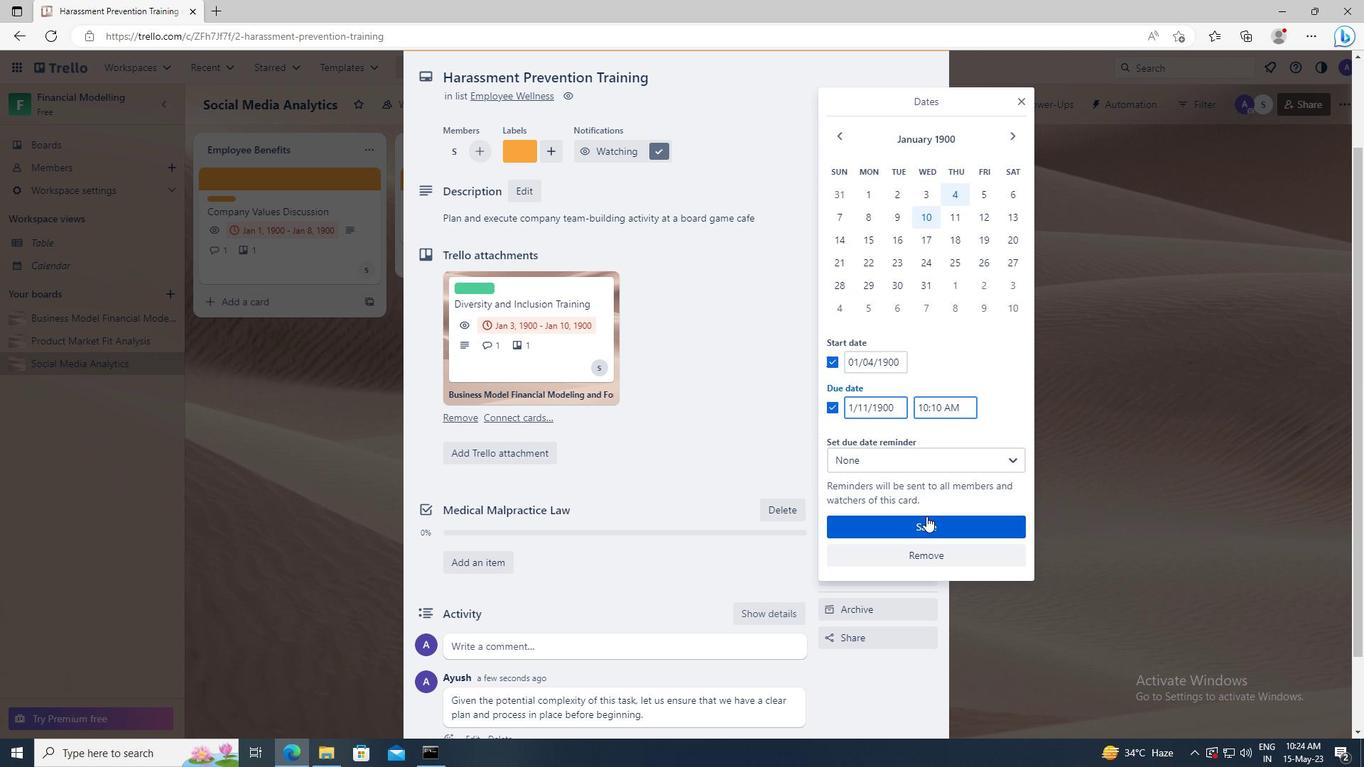 
Action: Mouse pressed left at (930, 522)
Screenshot: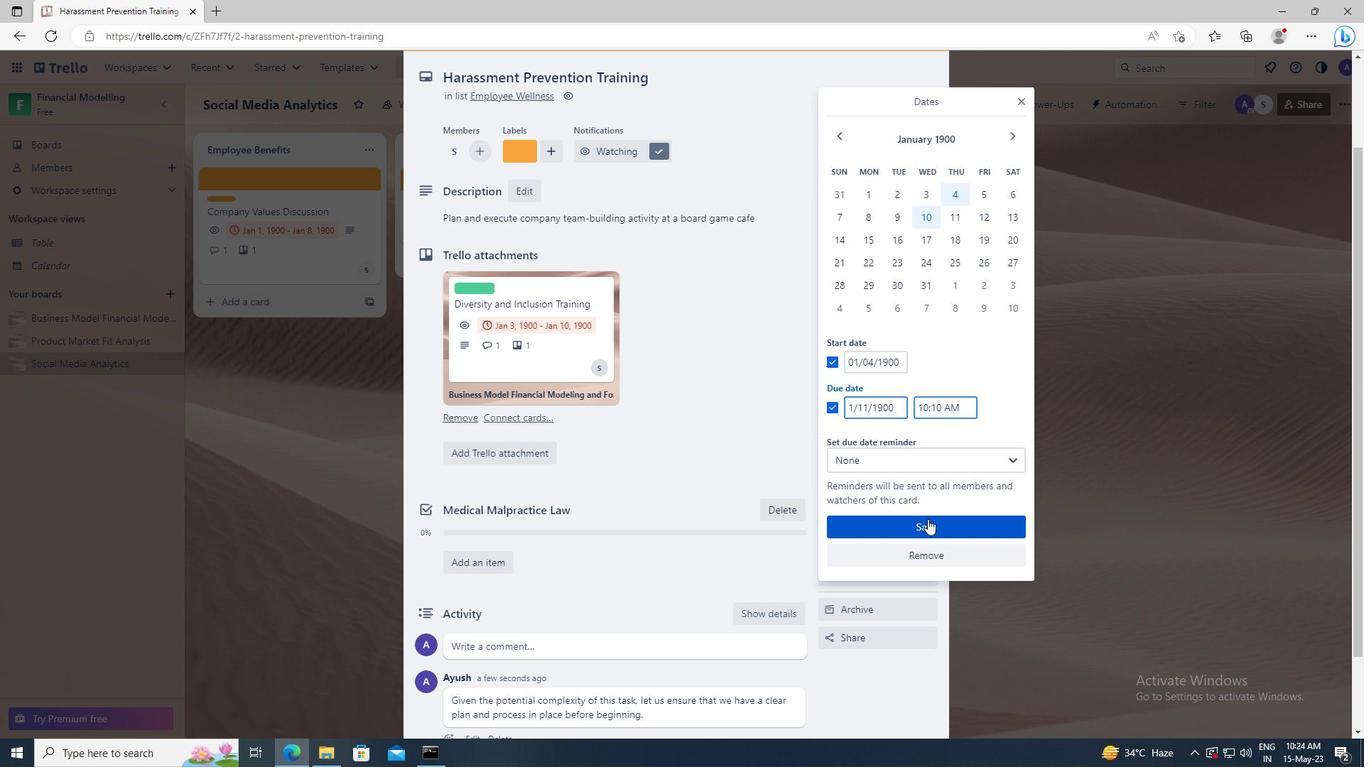 
